 Task: Search one way flight ticket for 2 adults, 4 children and 1 infant on lap in business from Idaho Falls: Idaho Falls Regional Airport (fanning Field) to Rock Springs: Southwest Wyoming Regional Airport (rock Springs Sweetwater County Airport) on 8-5-2023. Price is upto 60000. Outbound departure time preference is 15:15.
Action: Mouse moved to (342, 332)
Screenshot: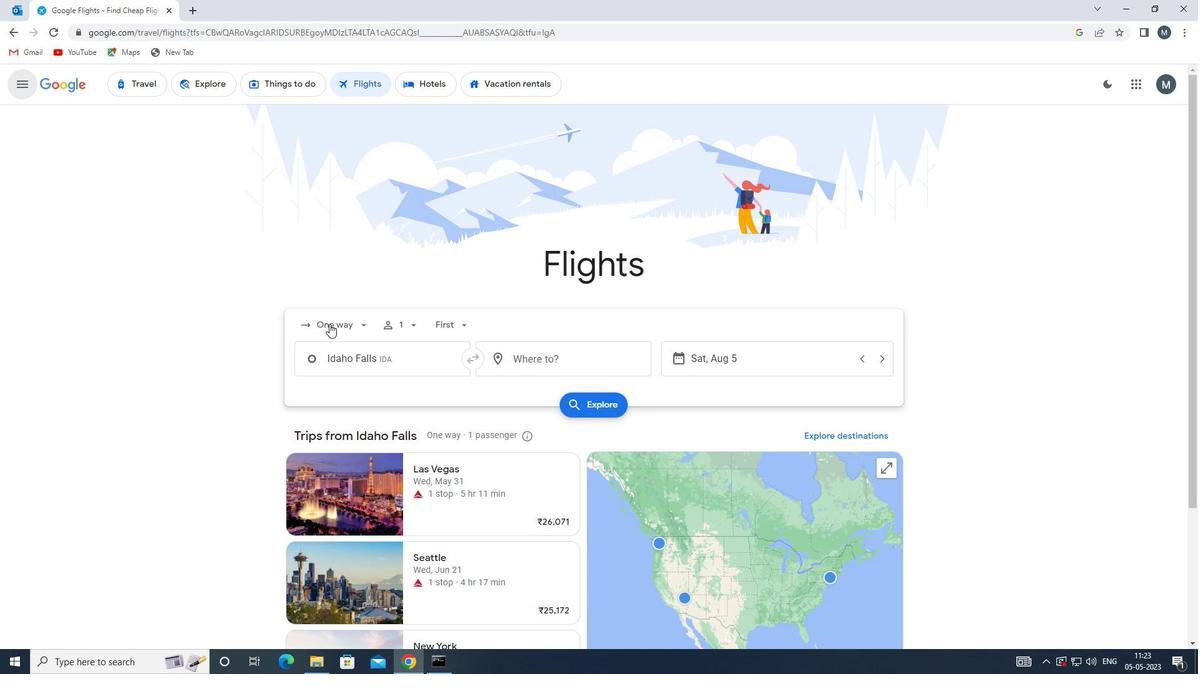 
Action: Mouse pressed left at (342, 332)
Screenshot: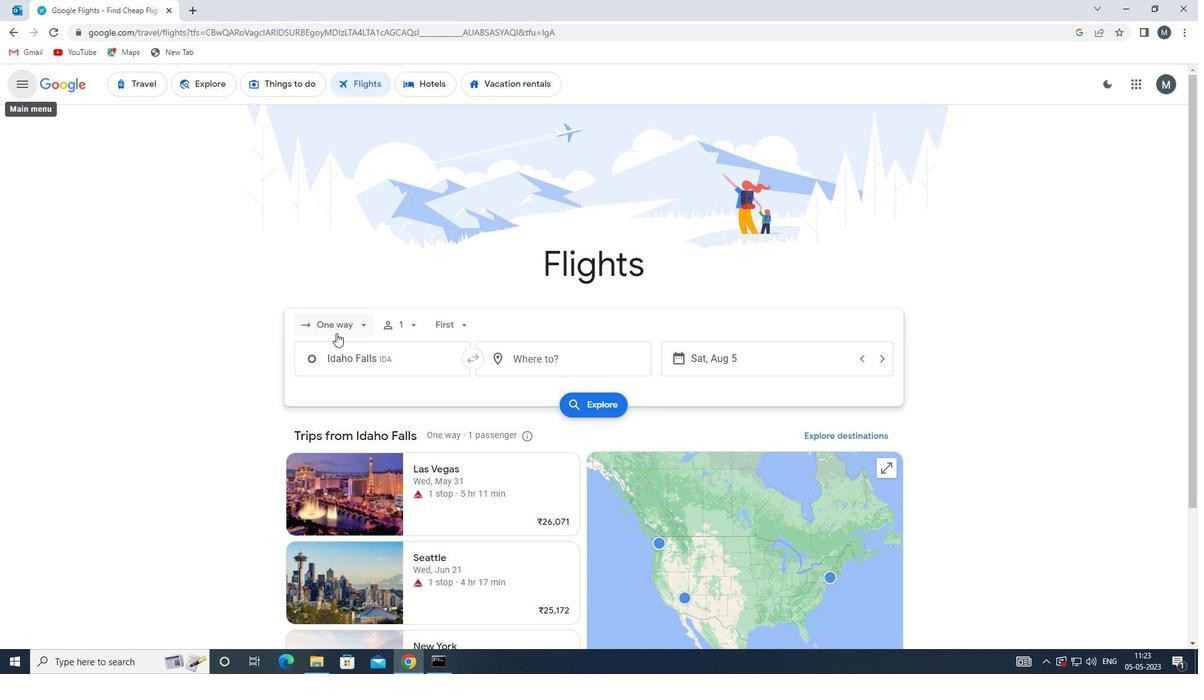 
Action: Mouse moved to (362, 382)
Screenshot: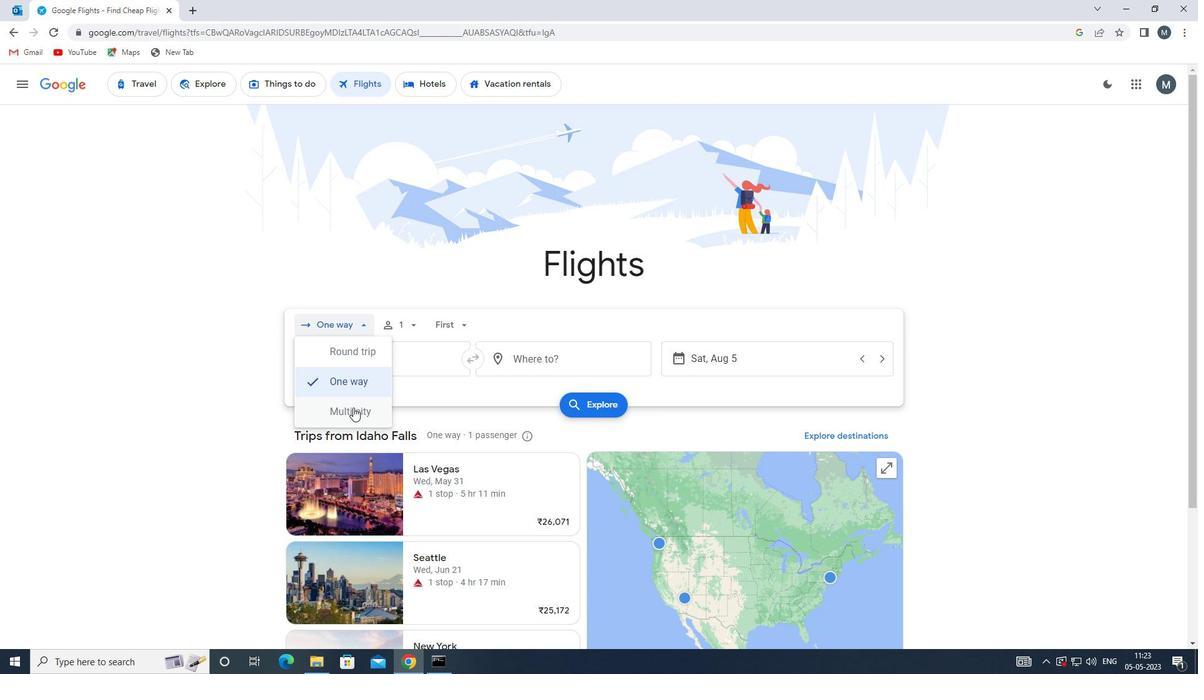 
Action: Mouse pressed left at (362, 382)
Screenshot: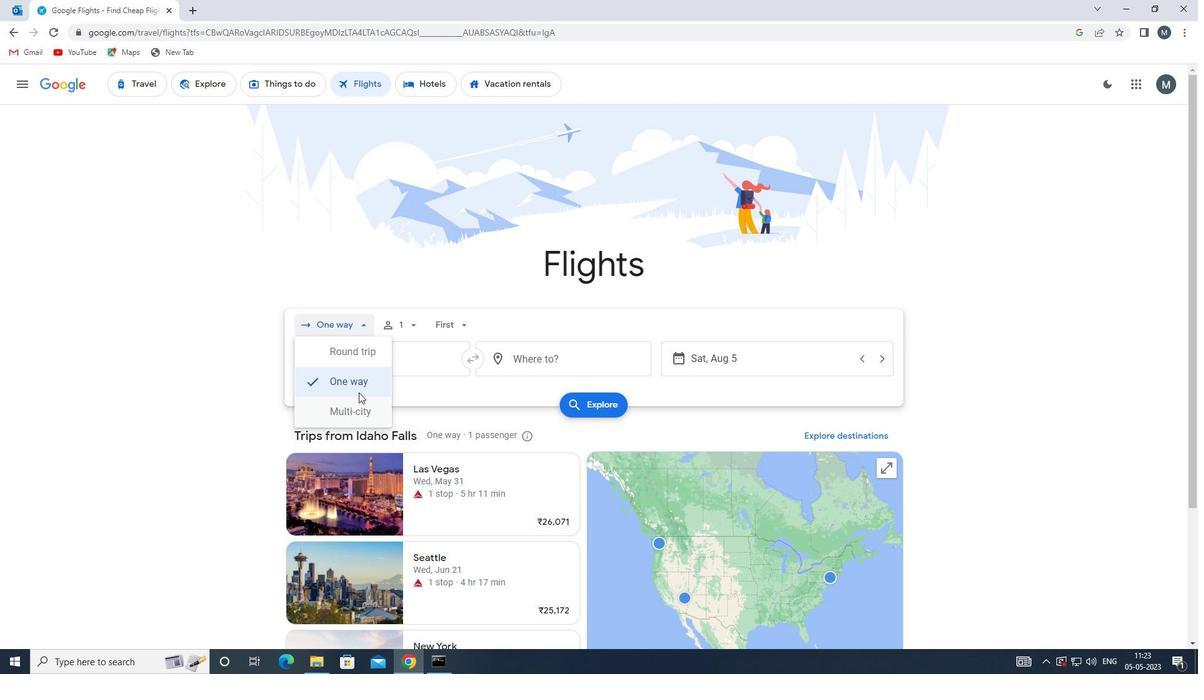 
Action: Mouse moved to (403, 322)
Screenshot: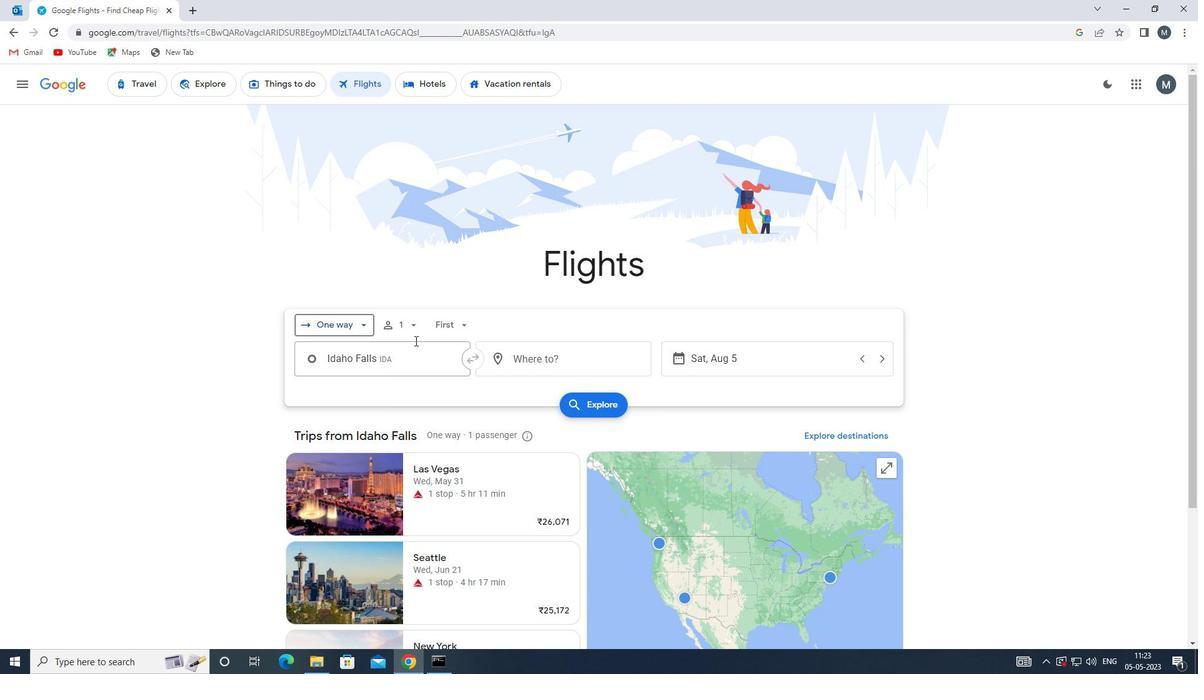
Action: Mouse pressed left at (403, 322)
Screenshot: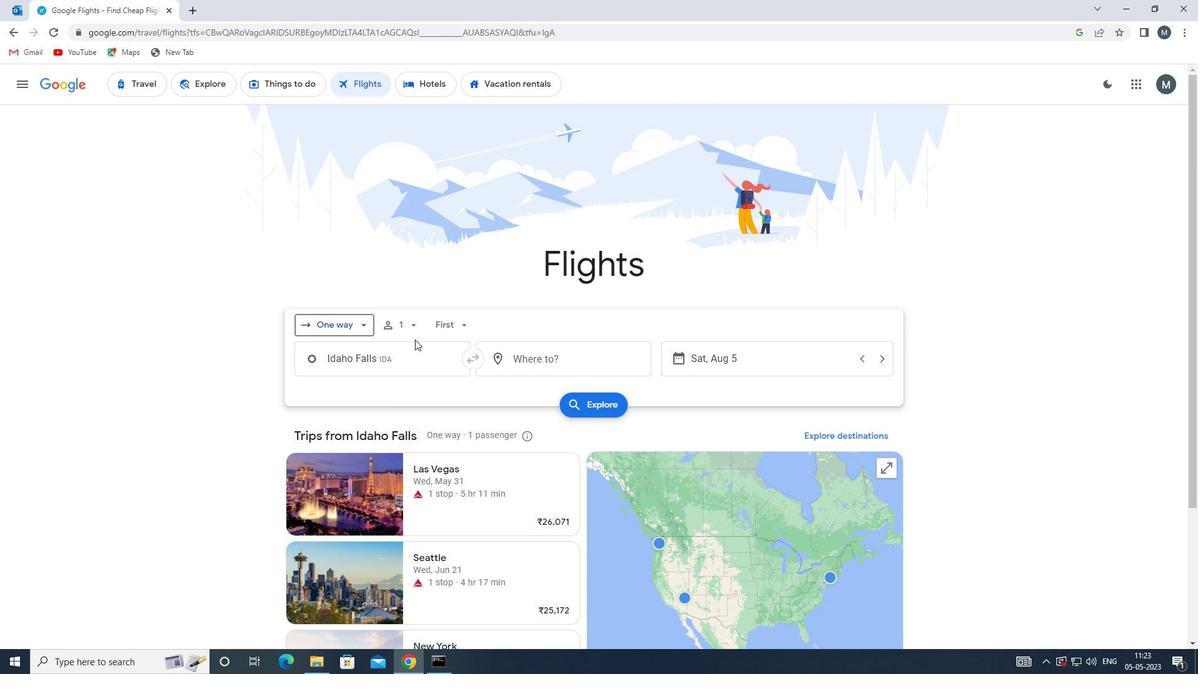 
Action: Mouse moved to (505, 357)
Screenshot: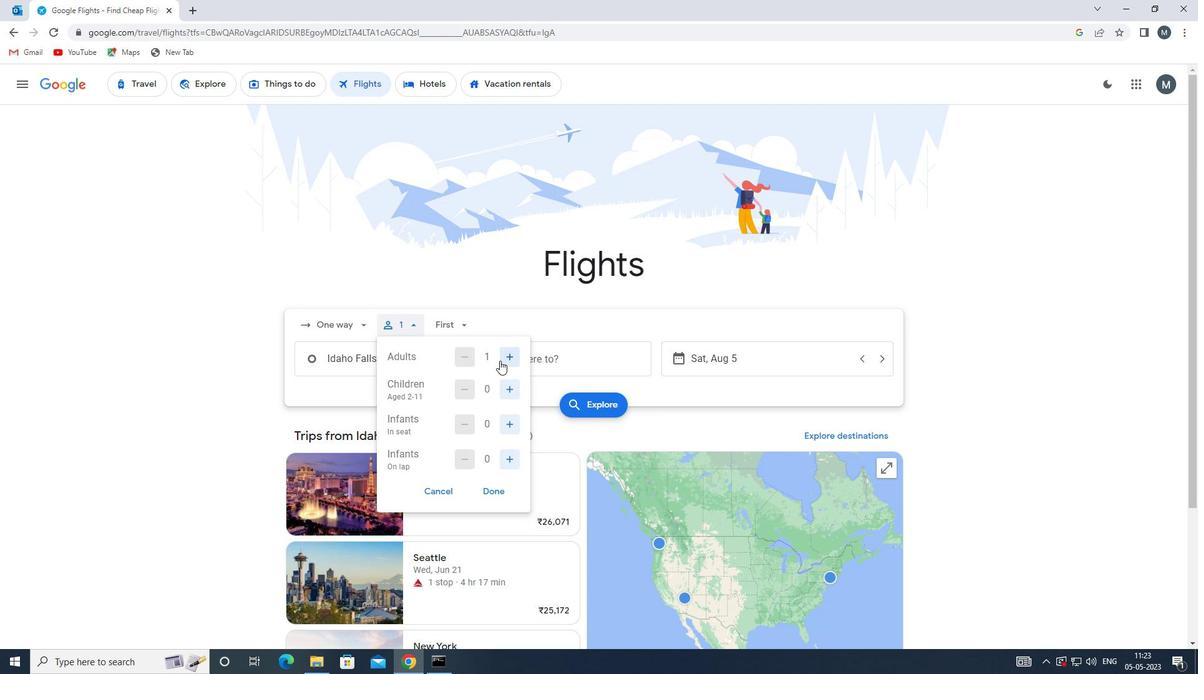 
Action: Mouse pressed left at (505, 357)
Screenshot: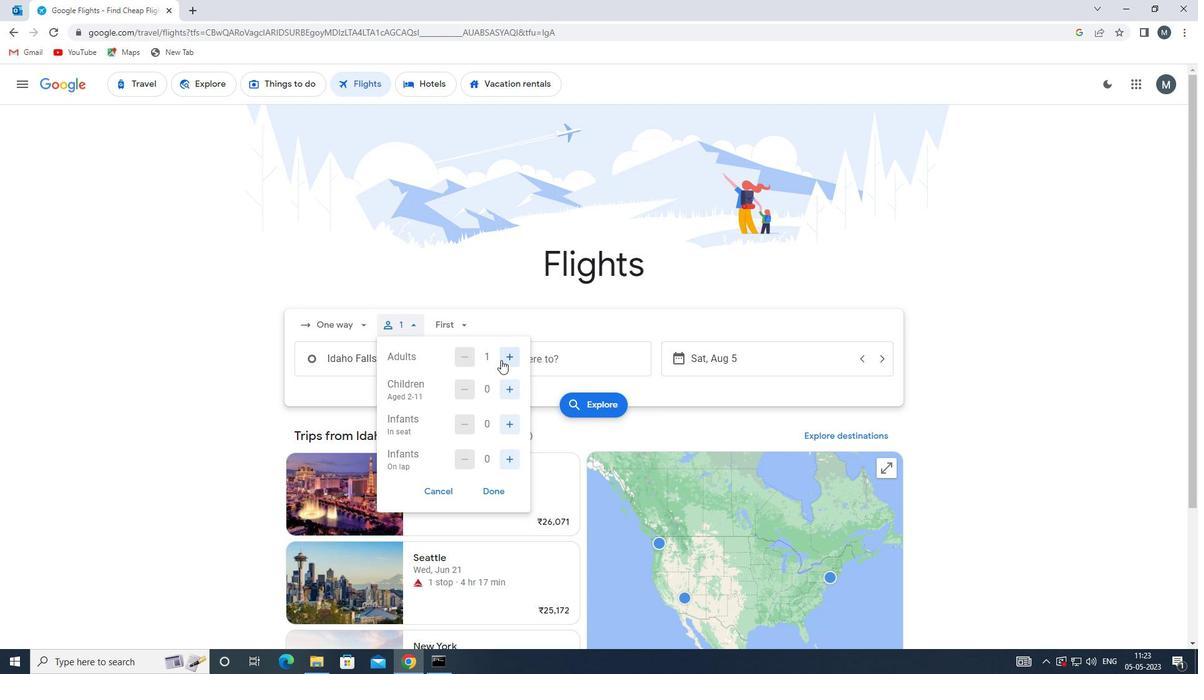 
Action: Mouse moved to (517, 390)
Screenshot: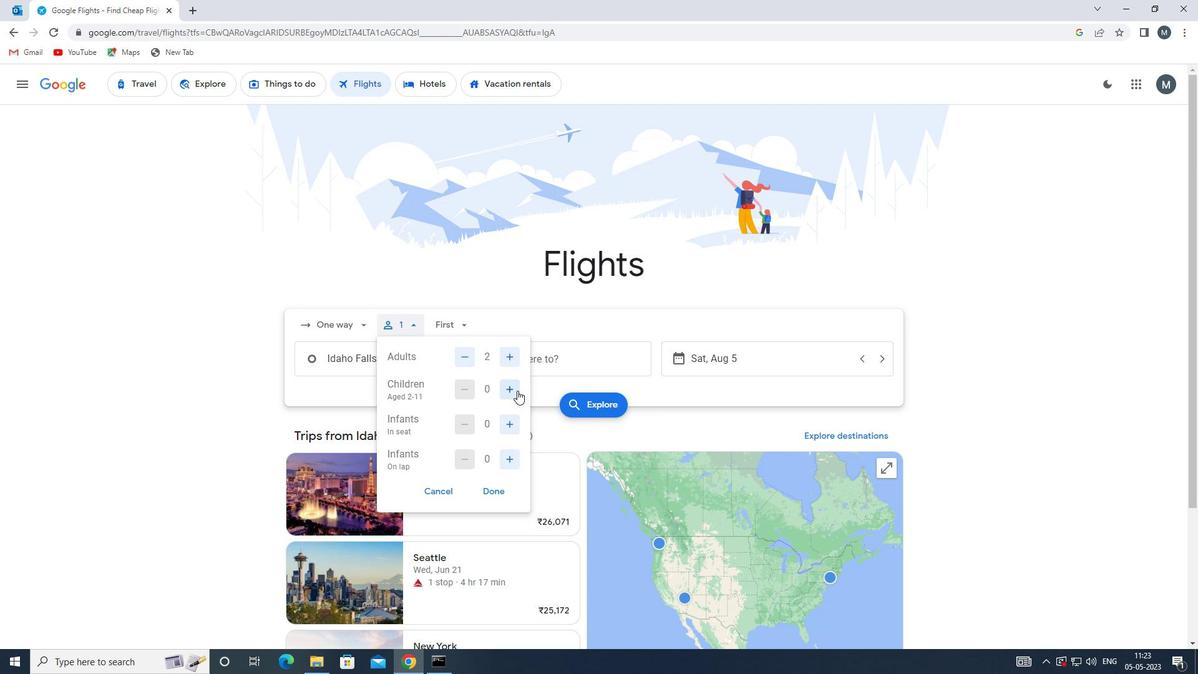 
Action: Mouse pressed left at (517, 390)
Screenshot: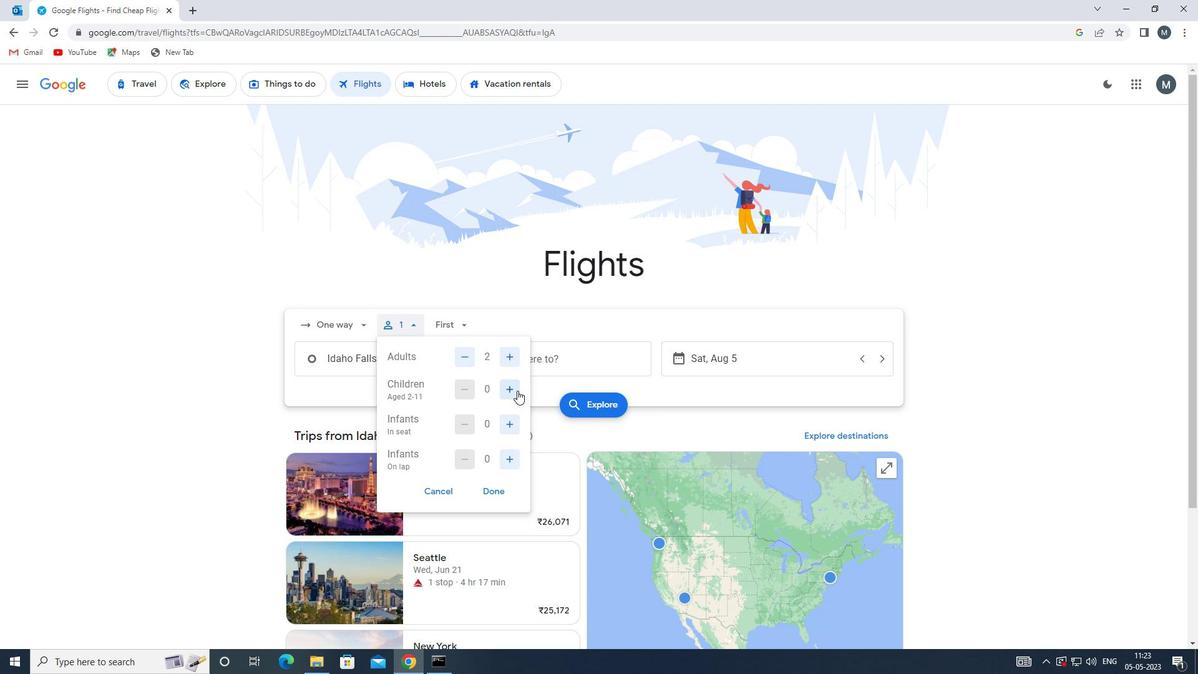 
Action: Mouse pressed left at (517, 390)
Screenshot: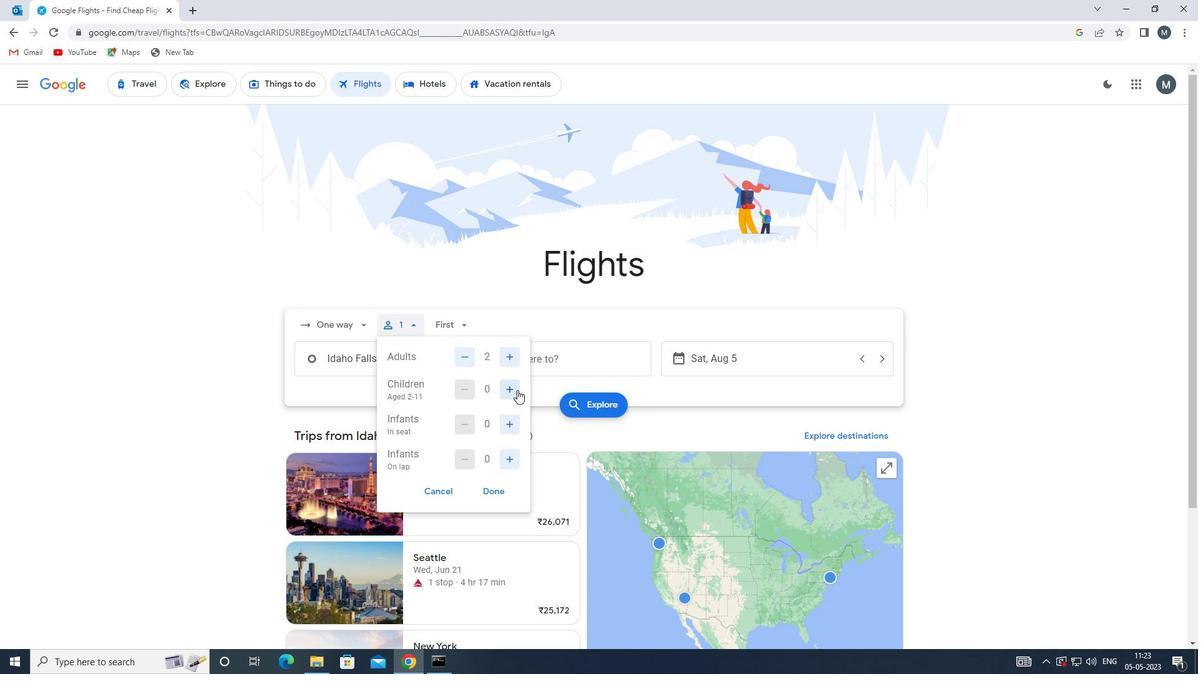 
Action: Mouse pressed left at (517, 390)
Screenshot: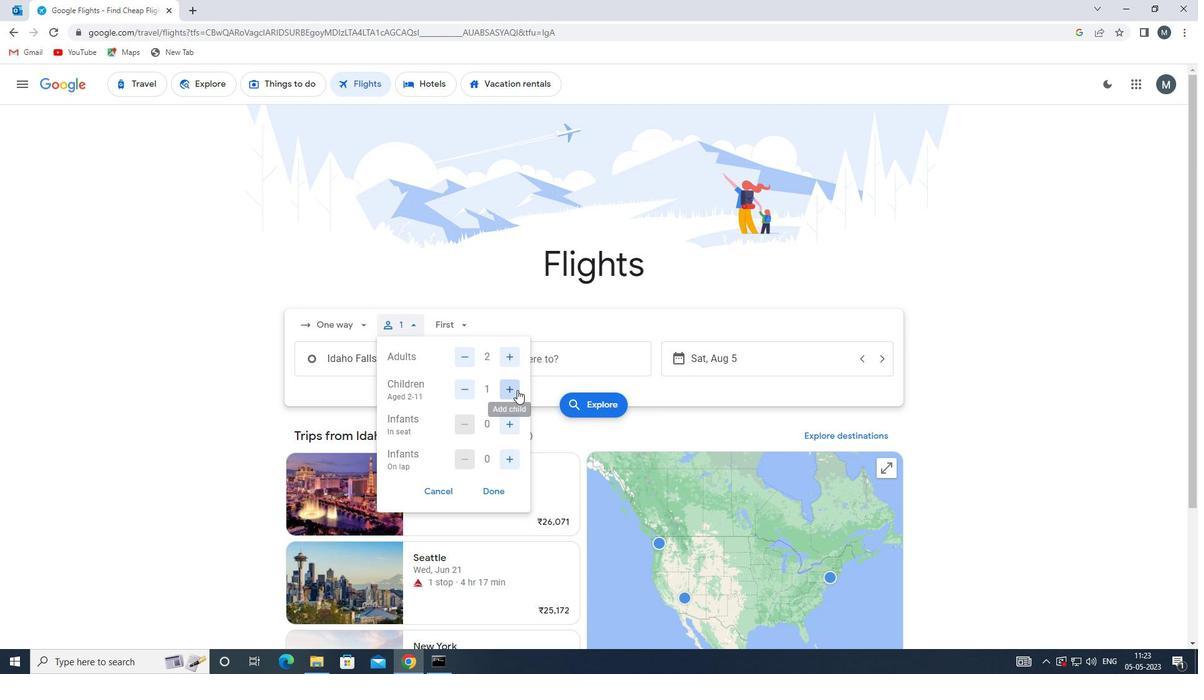 
Action: Mouse pressed left at (517, 390)
Screenshot: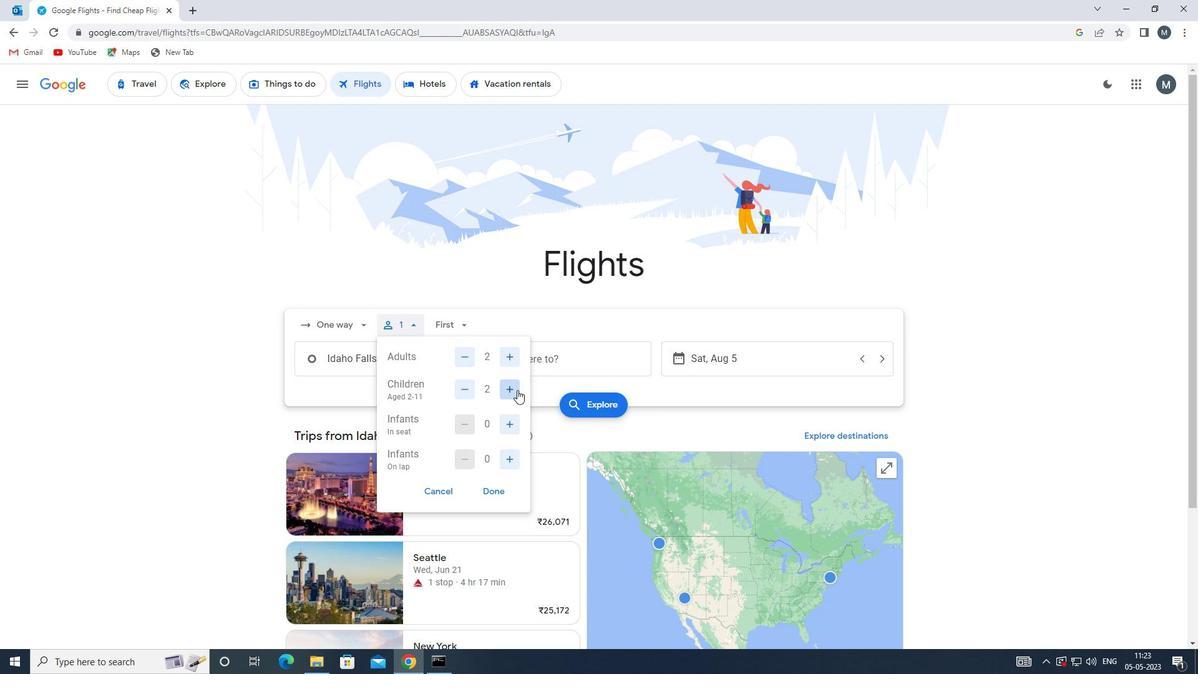 
Action: Mouse moved to (505, 460)
Screenshot: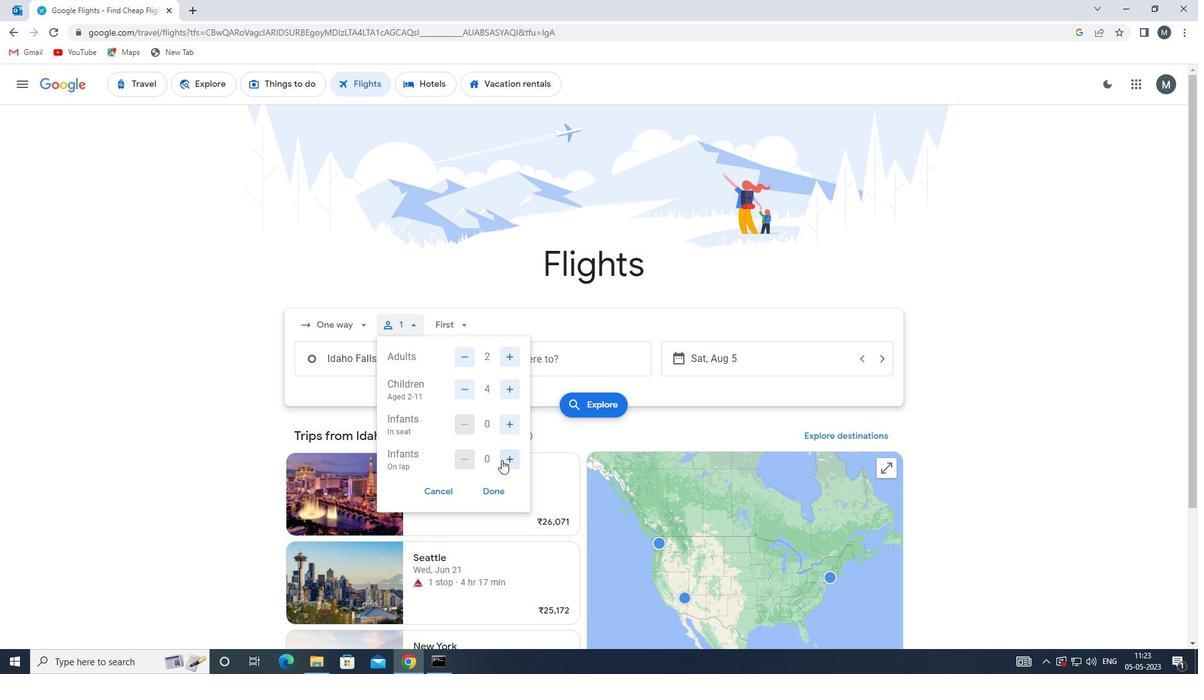 
Action: Mouse pressed left at (505, 460)
Screenshot: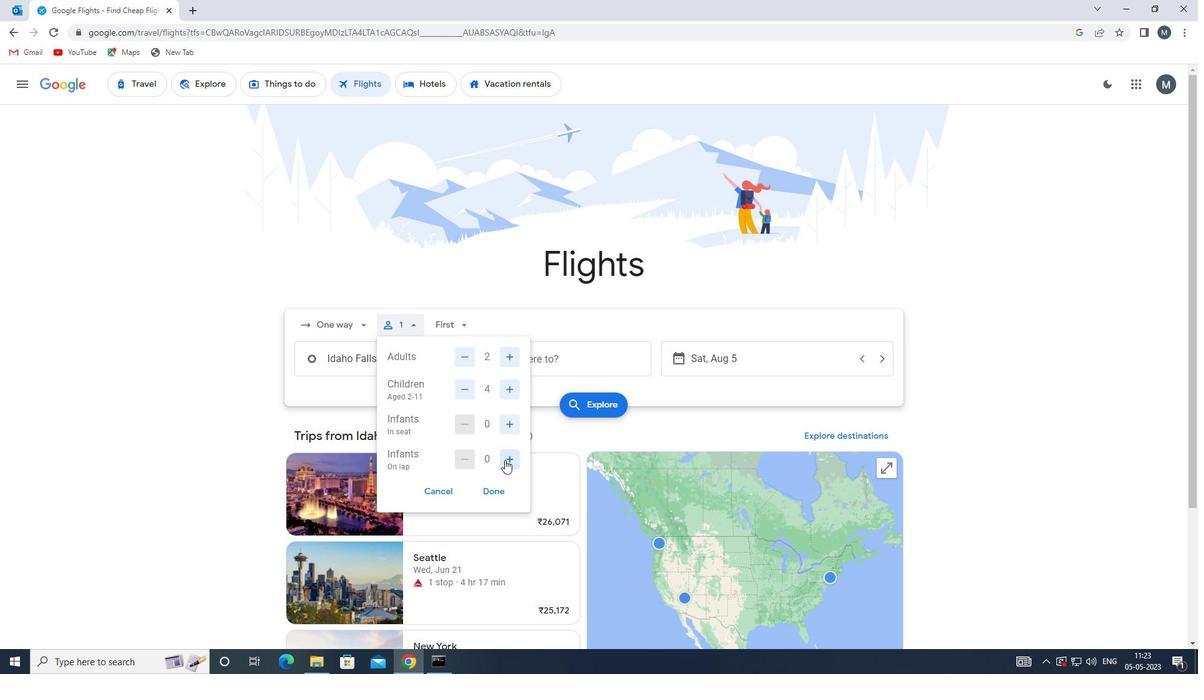 
Action: Mouse moved to (500, 491)
Screenshot: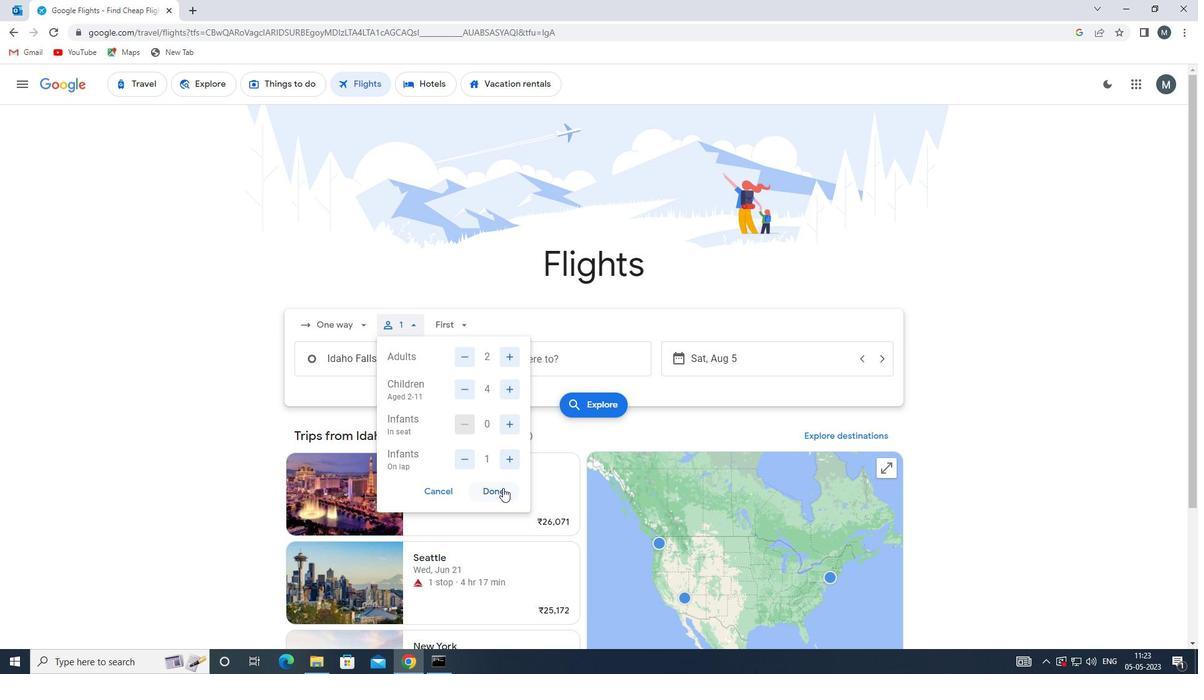 
Action: Mouse pressed left at (500, 491)
Screenshot: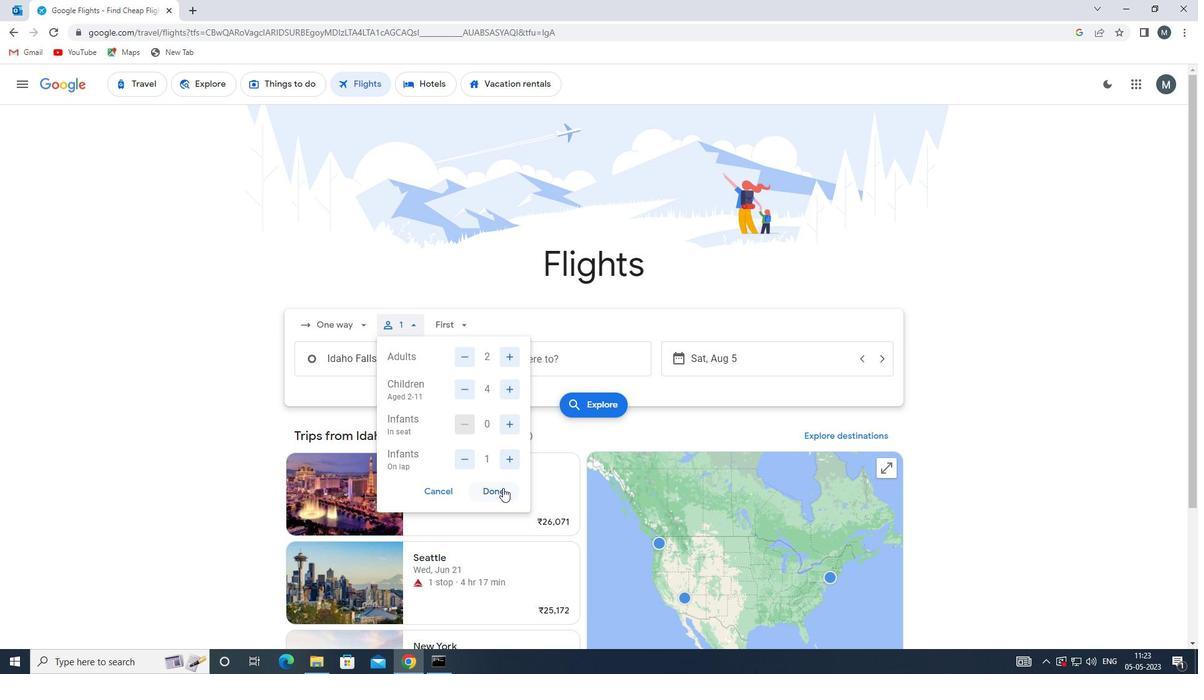 
Action: Mouse moved to (466, 323)
Screenshot: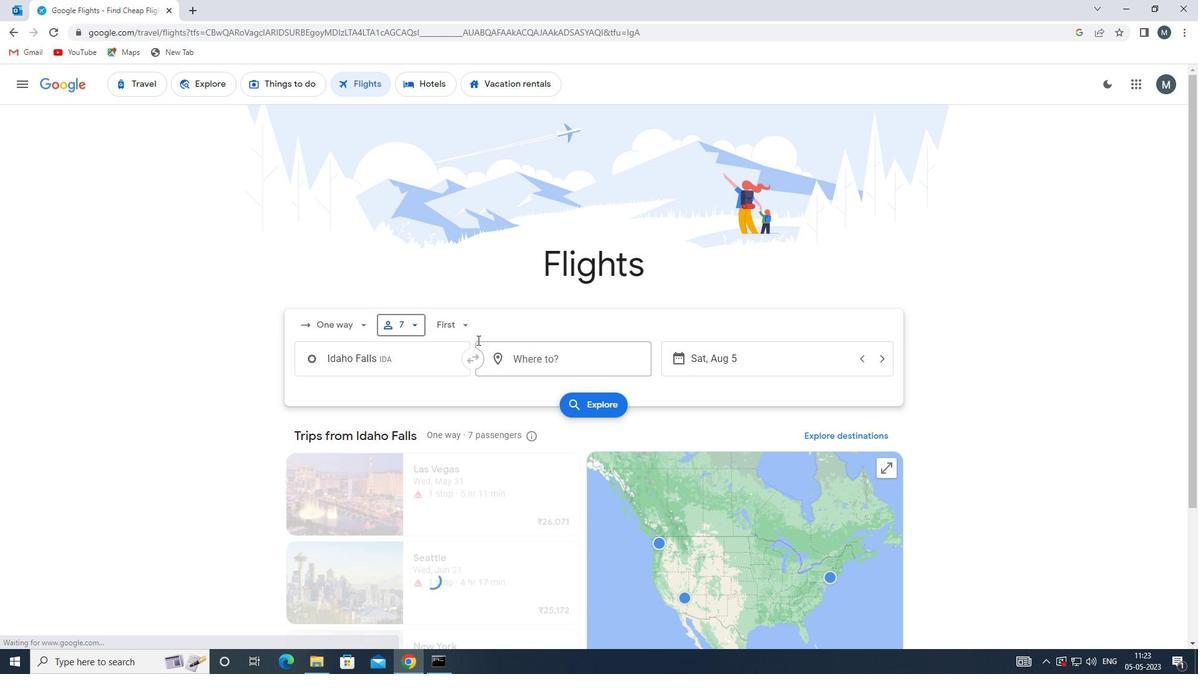 
Action: Mouse pressed left at (466, 323)
Screenshot: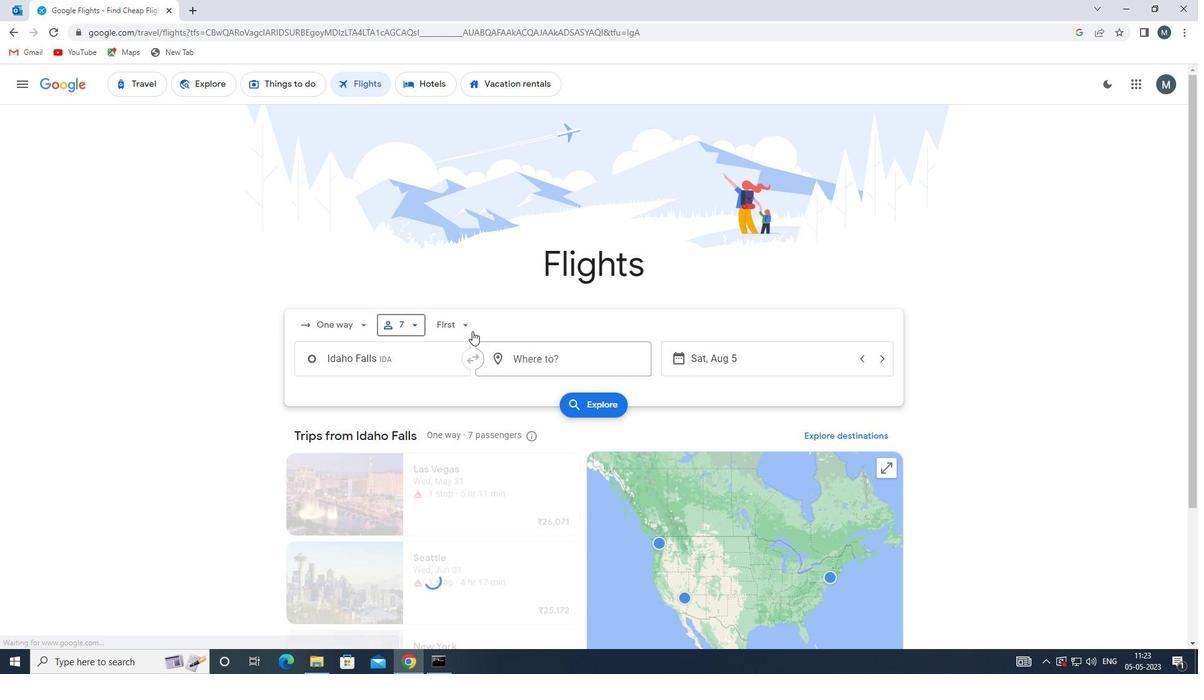 
Action: Mouse moved to (478, 413)
Screenshot: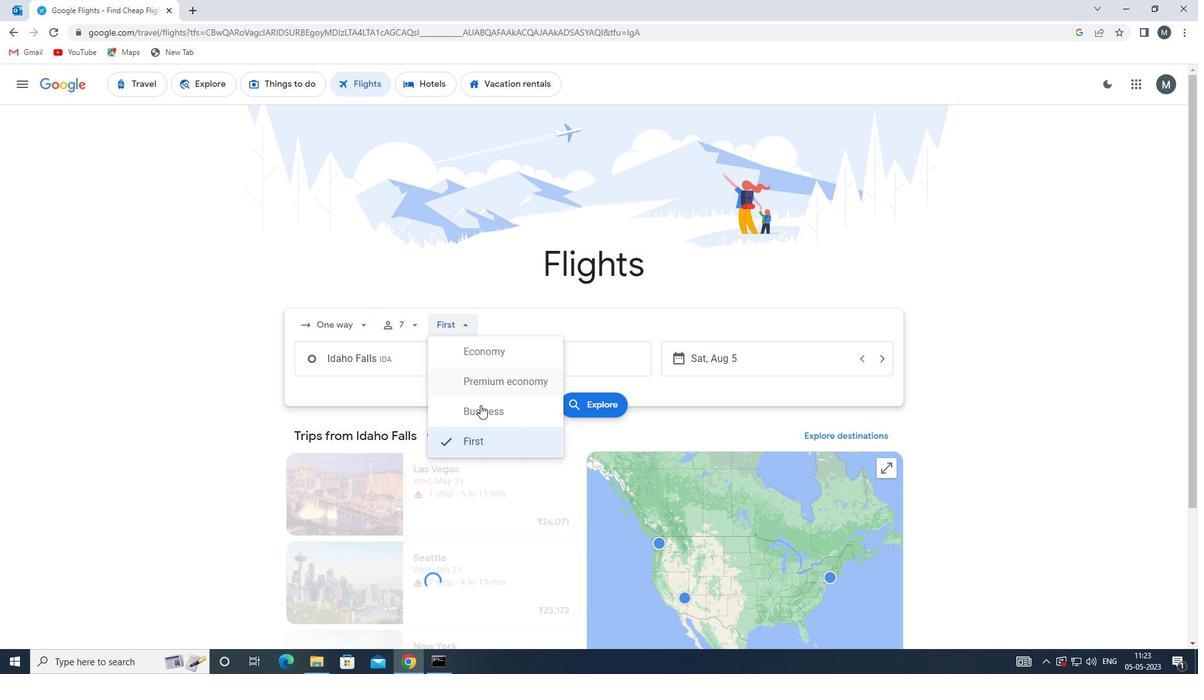 
Action: Mouse pressed left at (478, 413)
Screenshot: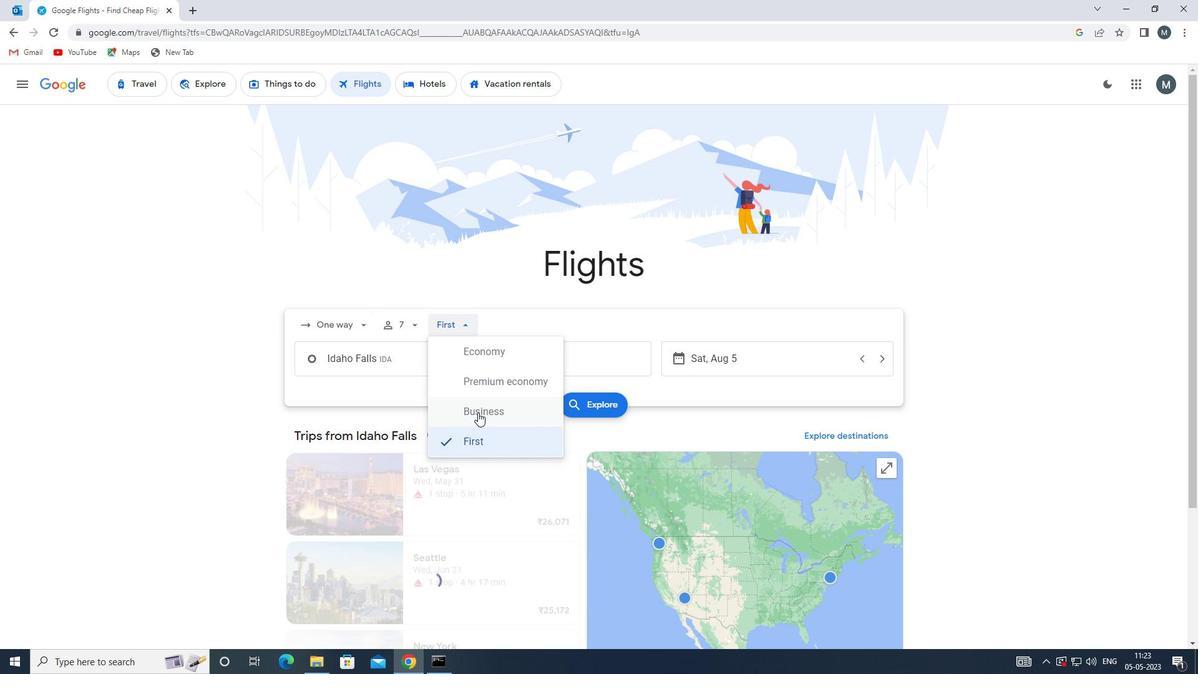 
Action: Mouse moved to (387, 365)
Screenshot: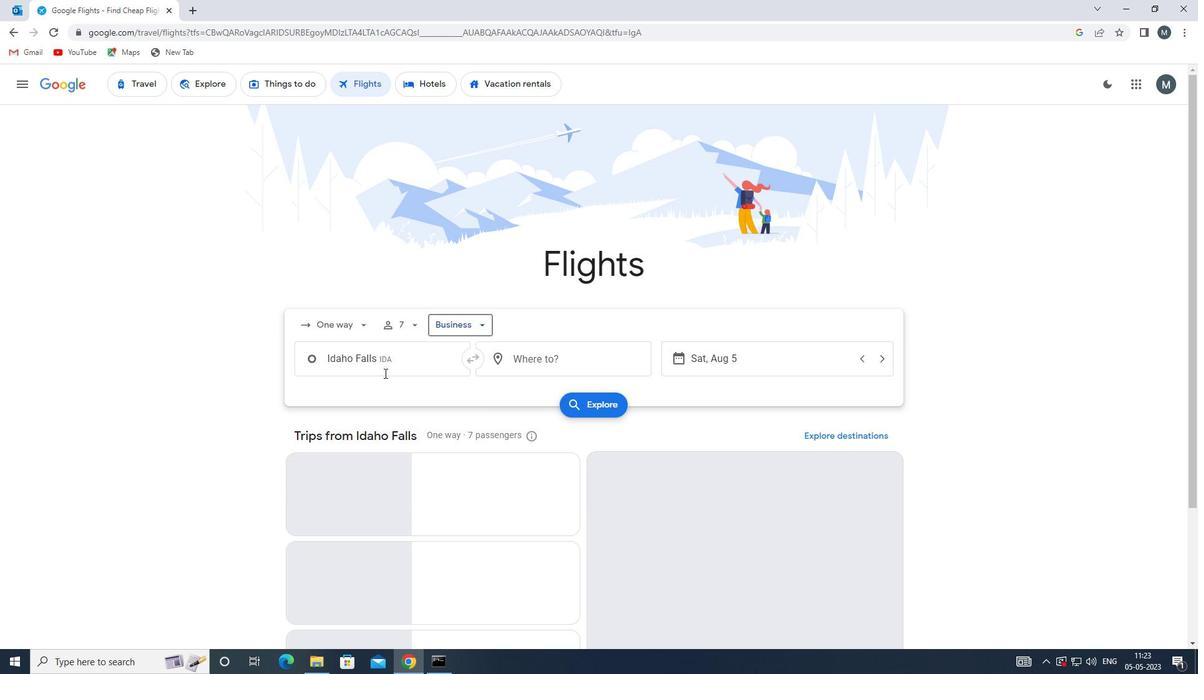 
Action: Mouse pressed left at (387, 365)
Screenshot: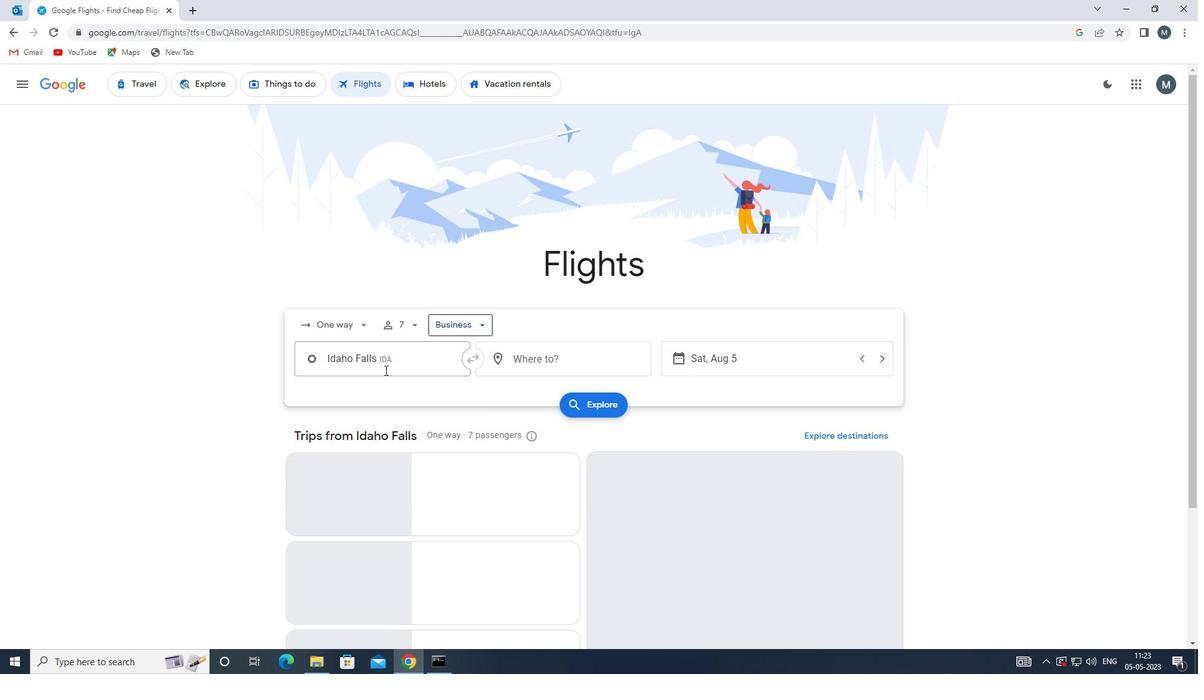 
Action: Mouse moved to (415, 433)
Screenshot: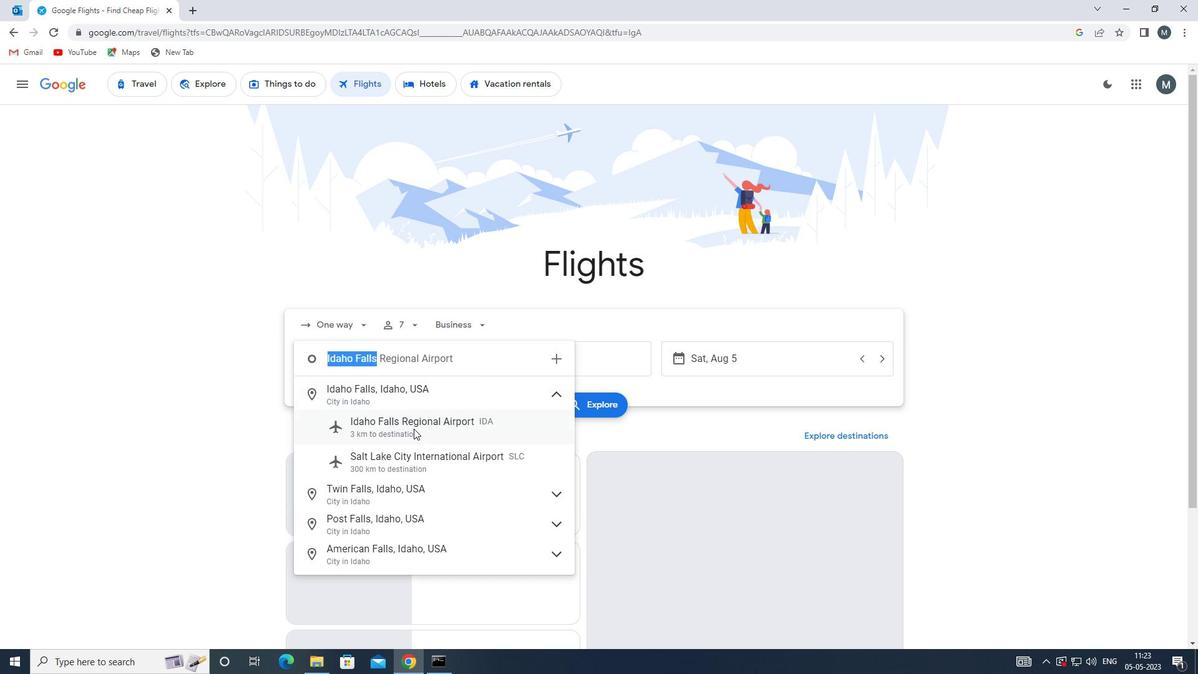 
Action: Mouse pressed left at (415, 433)
Screenshot: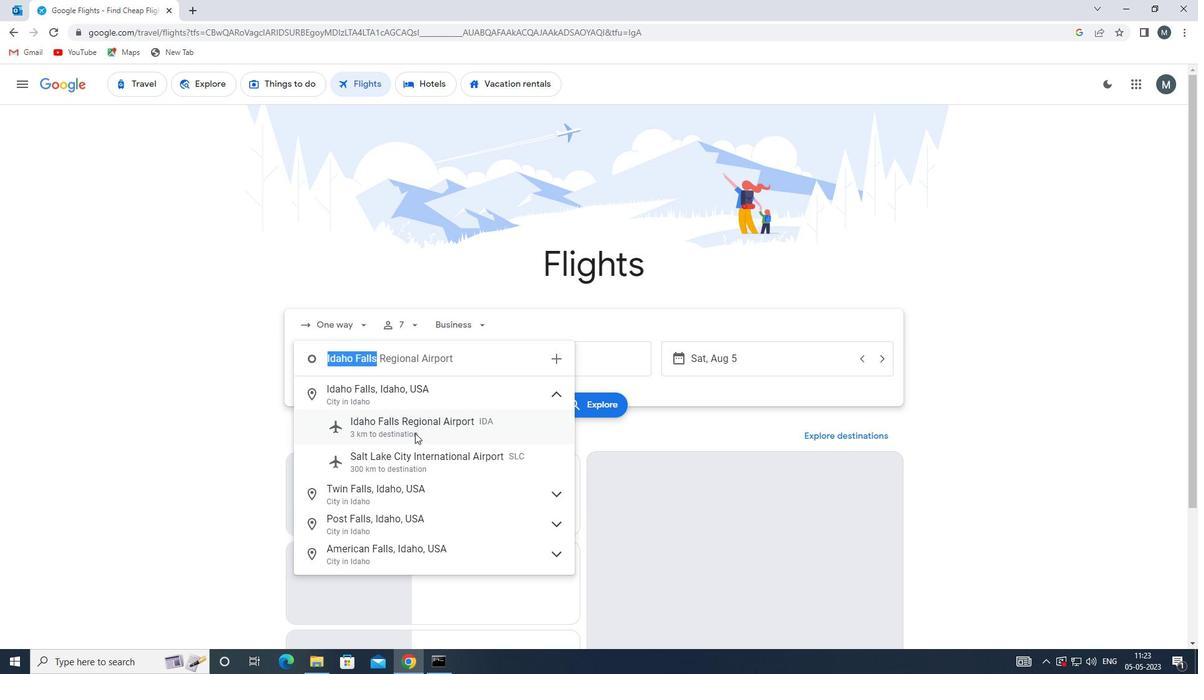 
Action: Mouse moved to (558, 357)
Screenshot: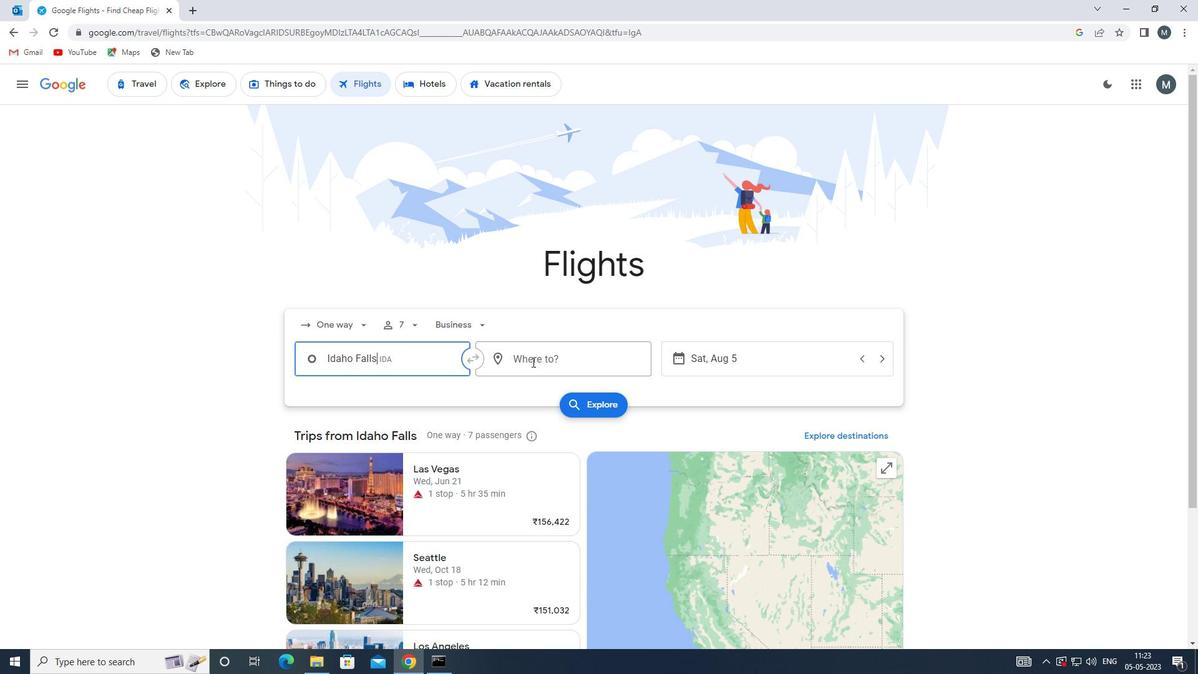 
Action: Mouse pressed left at (558, 357)
Screenshot: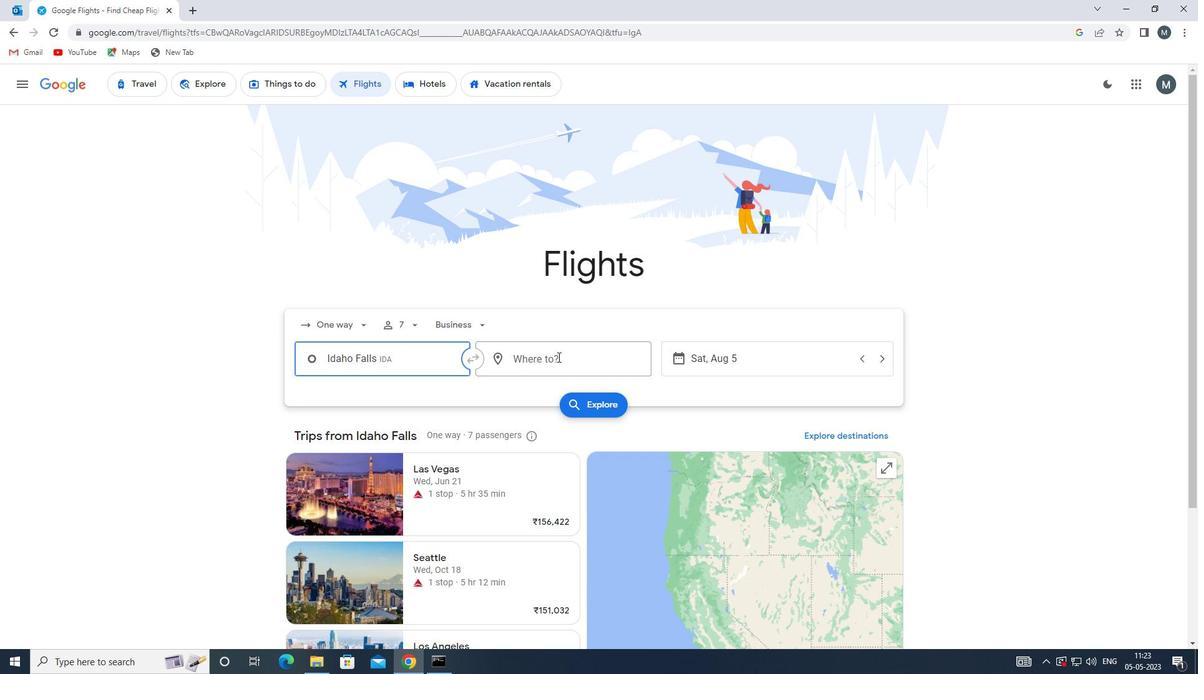
Action: Mouse moved to (542, 388)
Screenshot: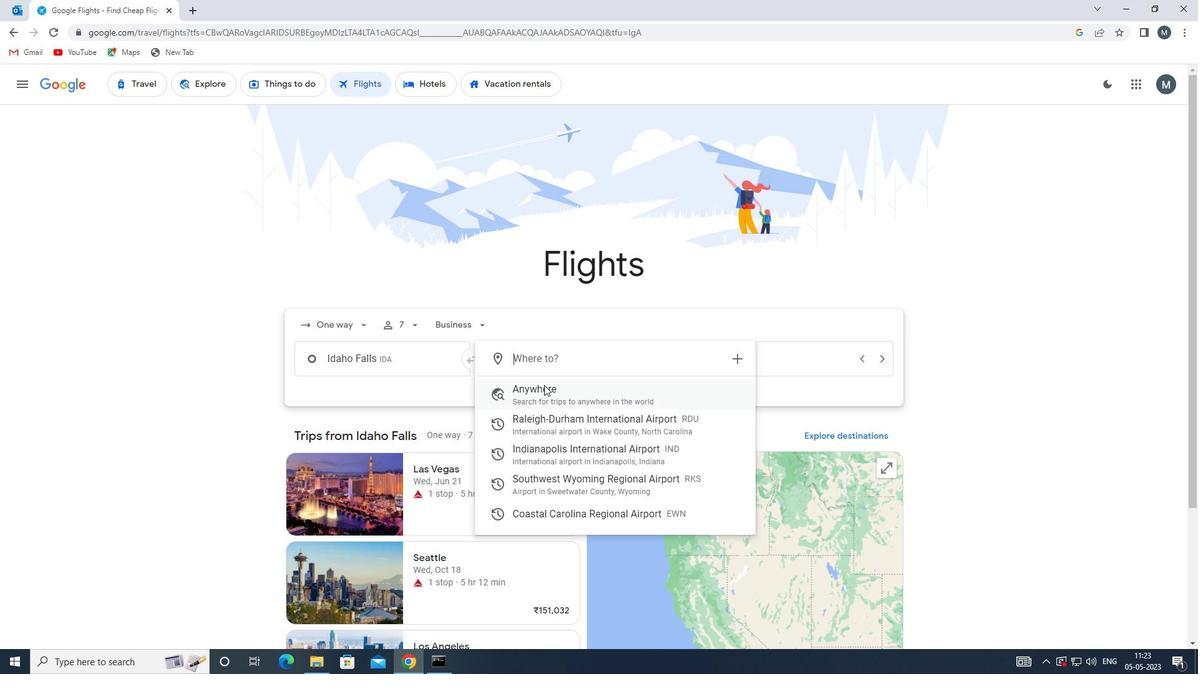 
Action: Key pressed rks
Screenshot: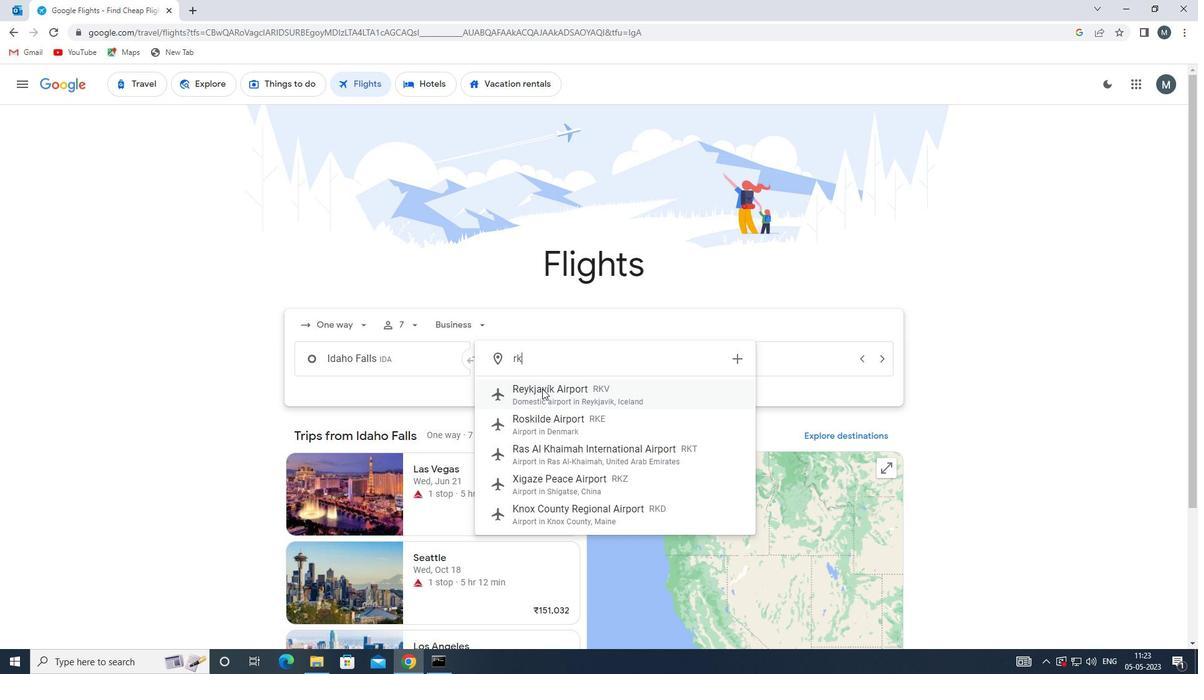 
Action: Mouse moved to (566, 395)
Screenshot: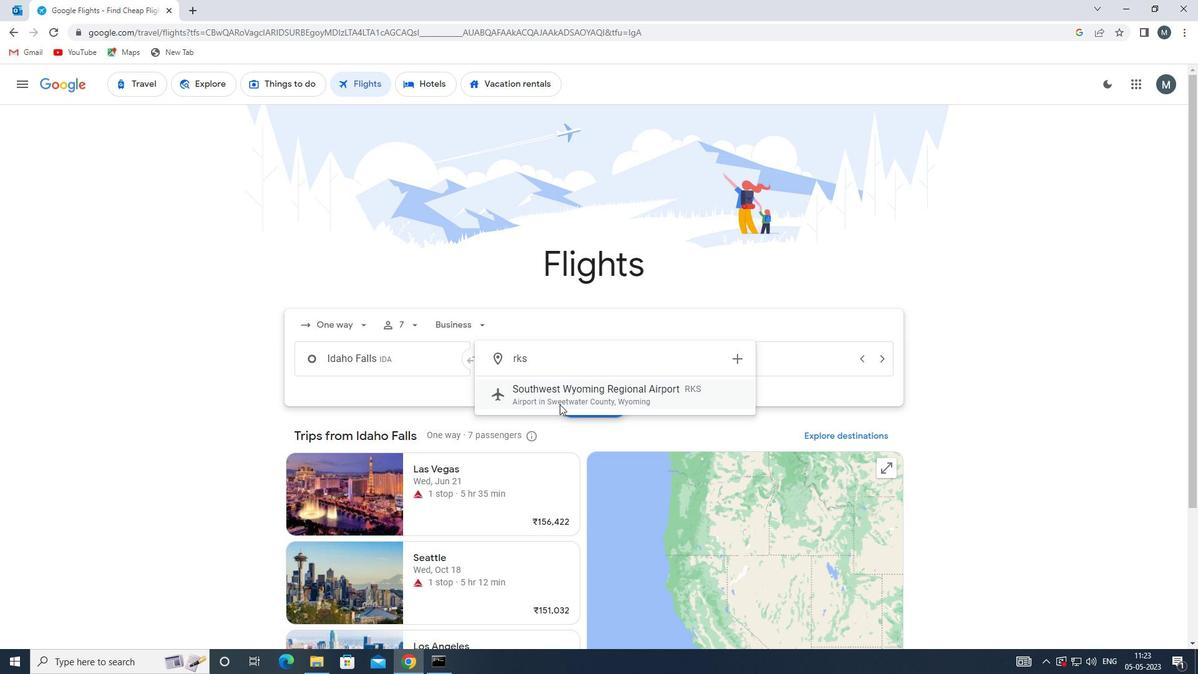
Action: Mouse pressed left at (566, 395)
Screenshot: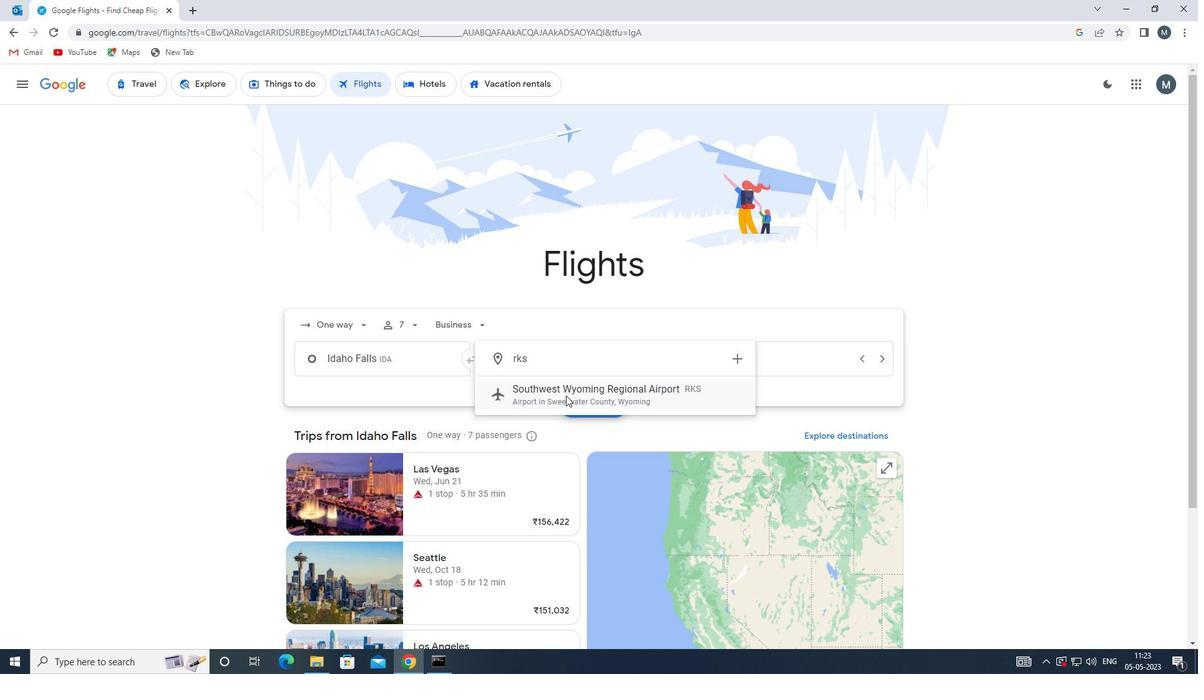 
Action: Mouse moved to (697, 359)
Screenshot: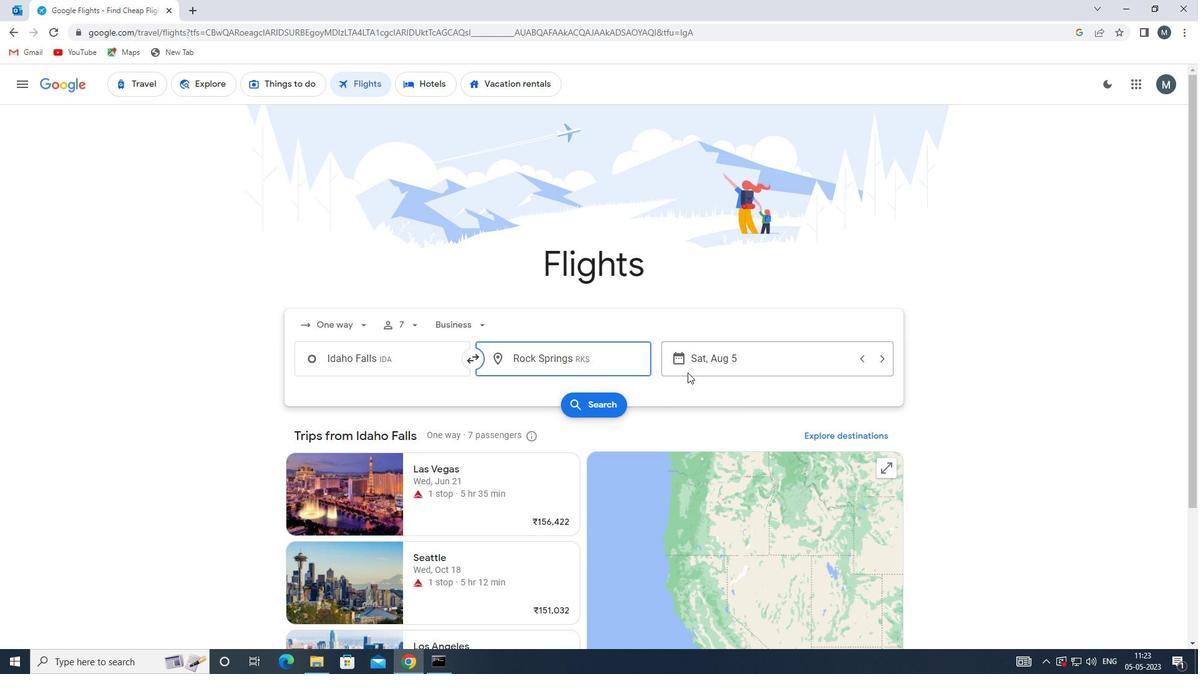 
Action: Mouse pressed left at (697, 359)
Screenshot: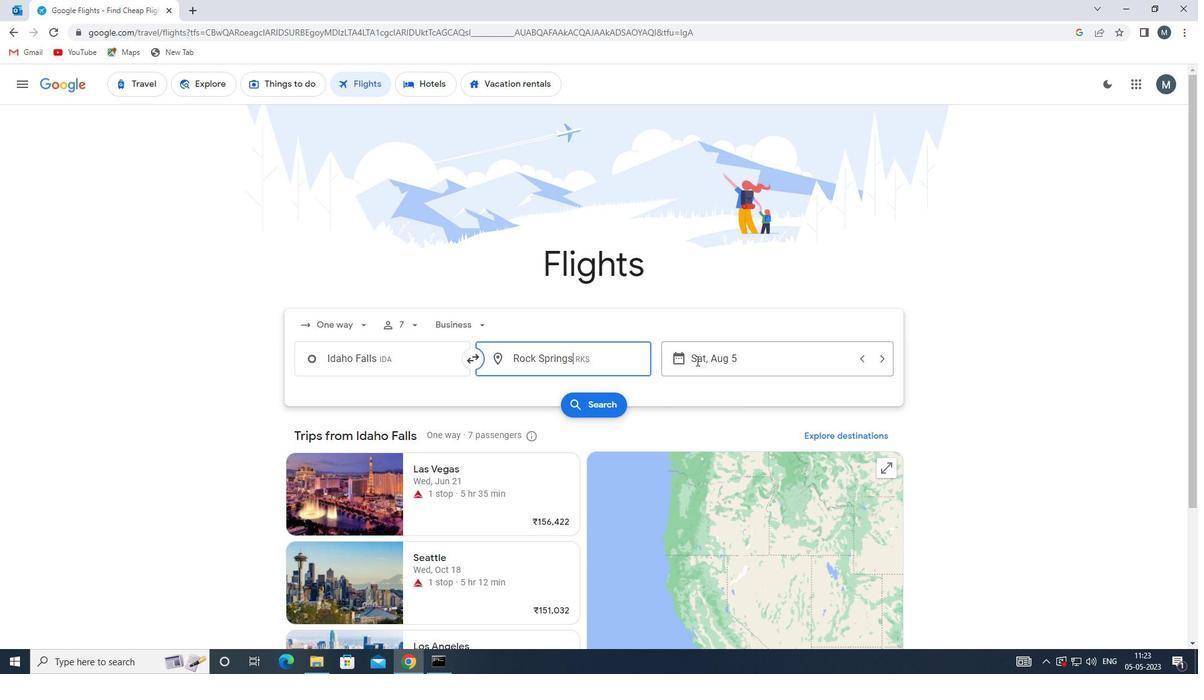 
Action: Mouse moved to (628, 427)
Screenshot: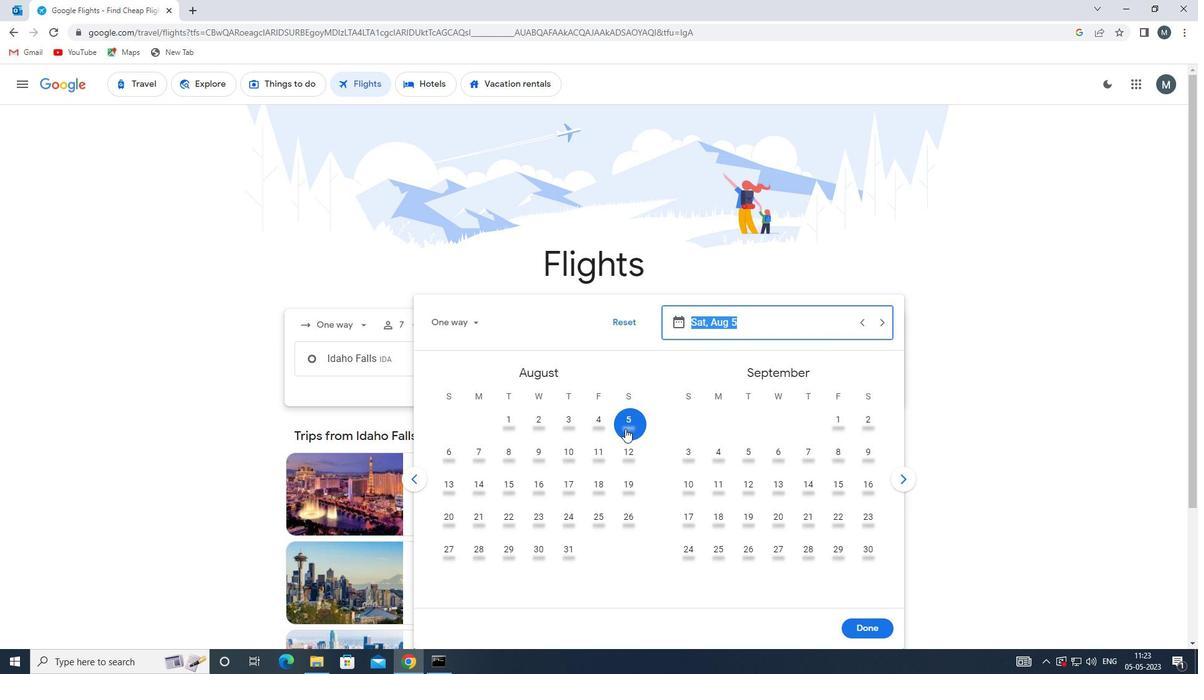 
Action: Mouse pressed left at (628, 427)
Screenshot: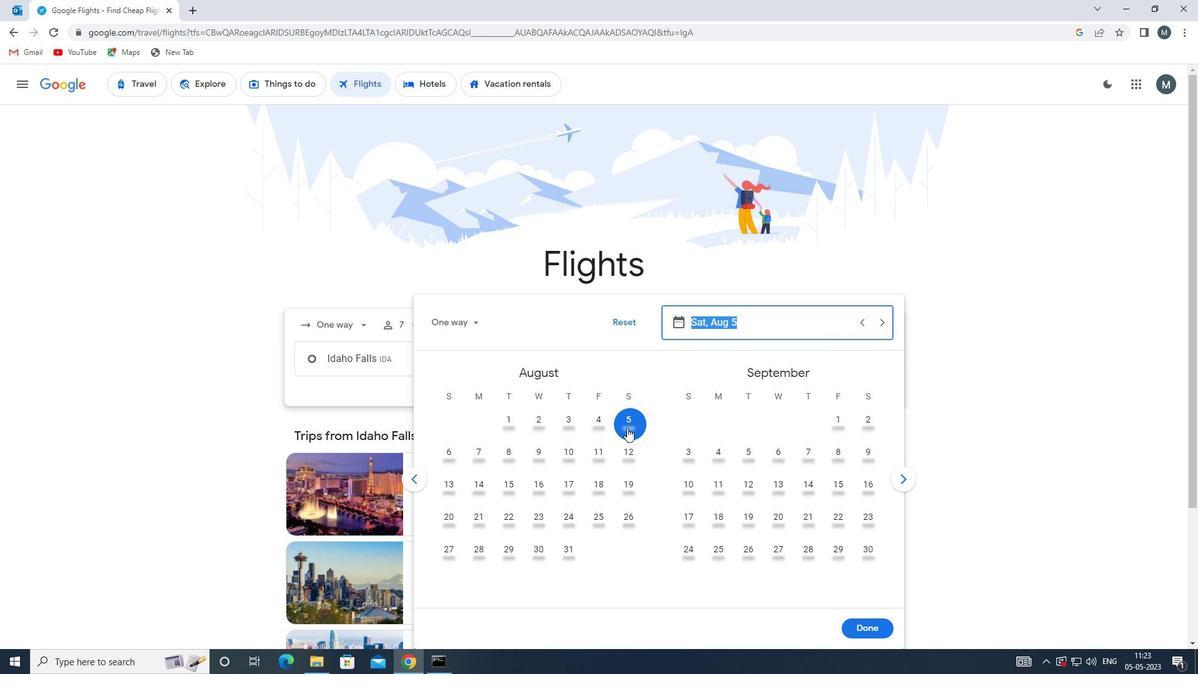 
Action: Mouse moved to (862, 631)
Screenshot: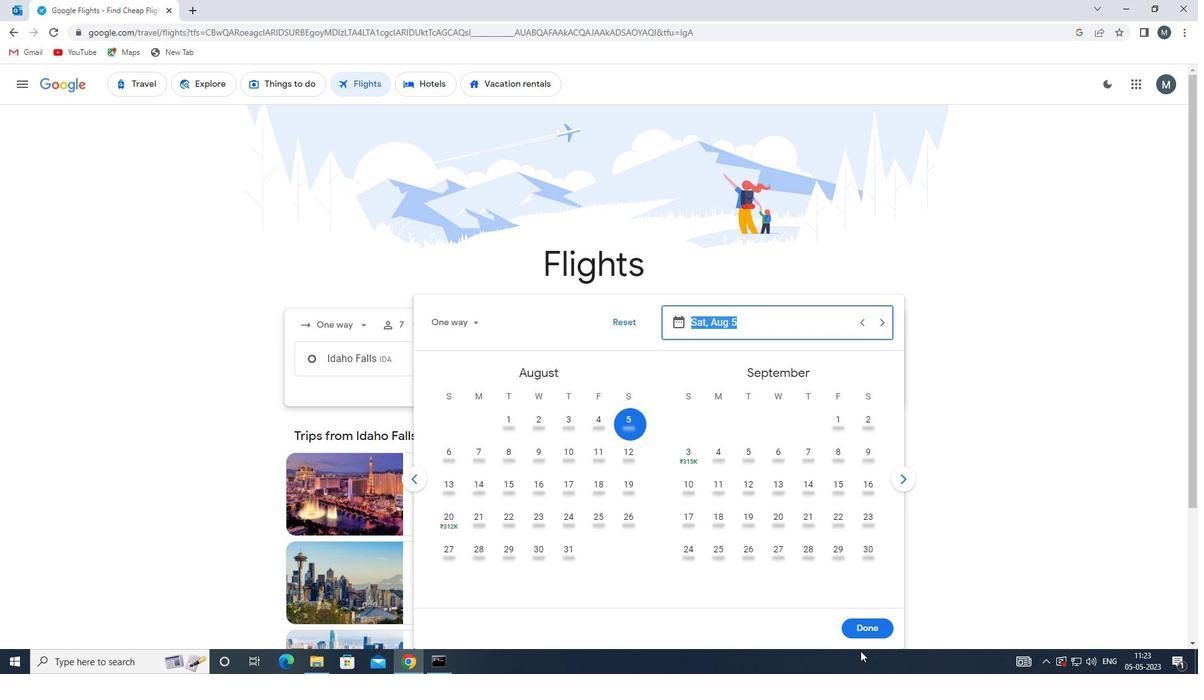 
Action: Mouse pressed left at (862, 631)
Screenshot: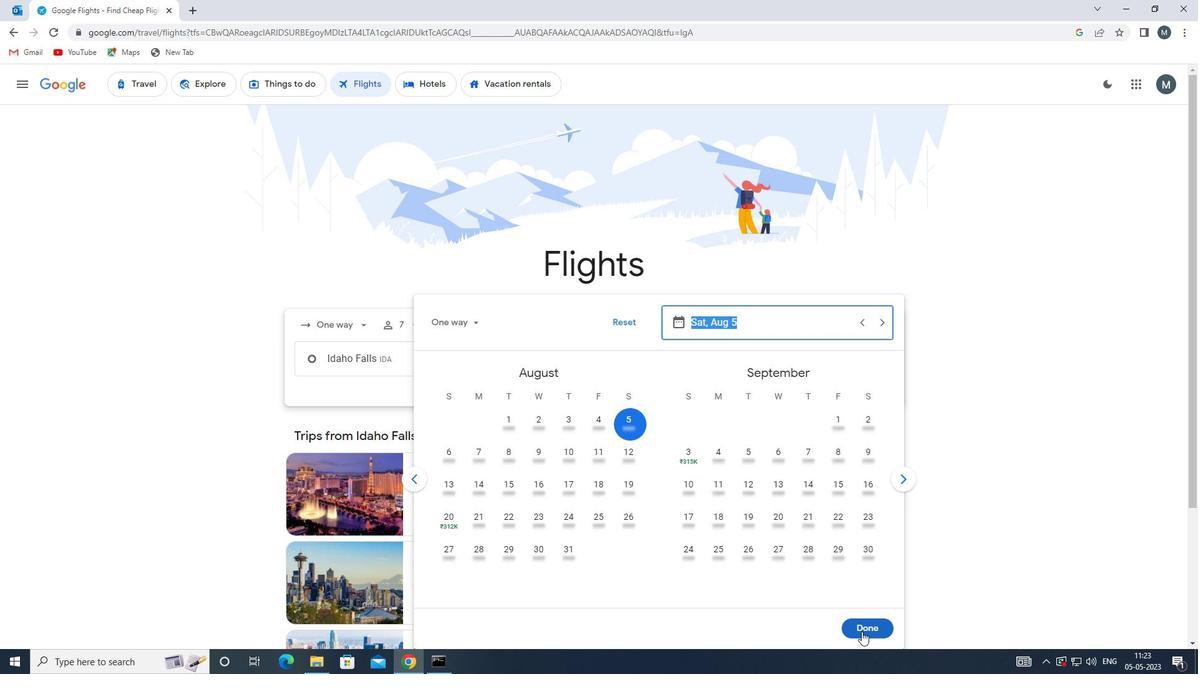 
Action: Mouse moved to (593, 405)
Screenshot: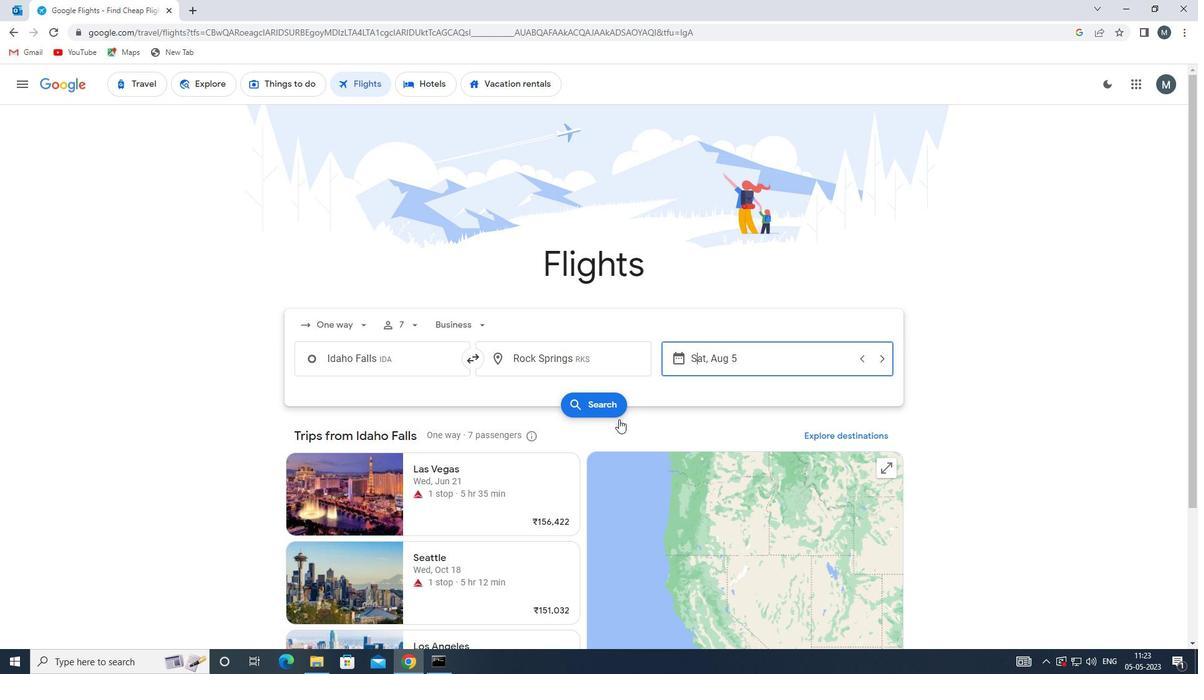 
Action: Mouse pressed left at (593, 405)
Screenshot: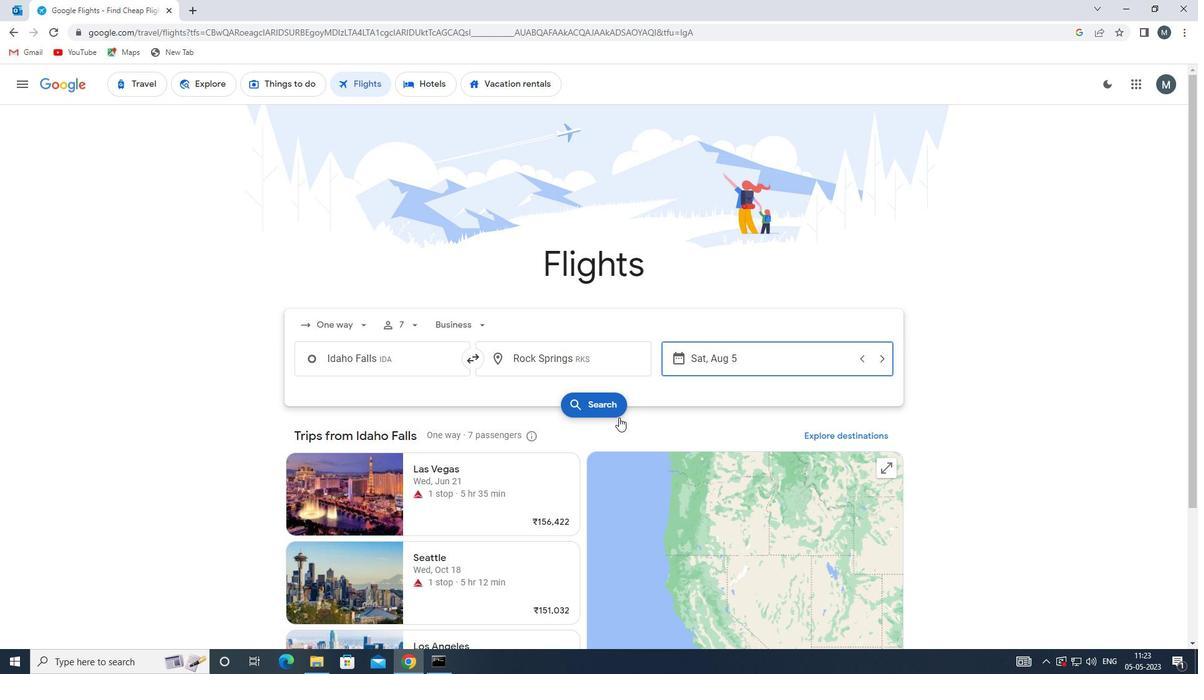 
Action: Mouse moved to (319, 196)
Screenshot: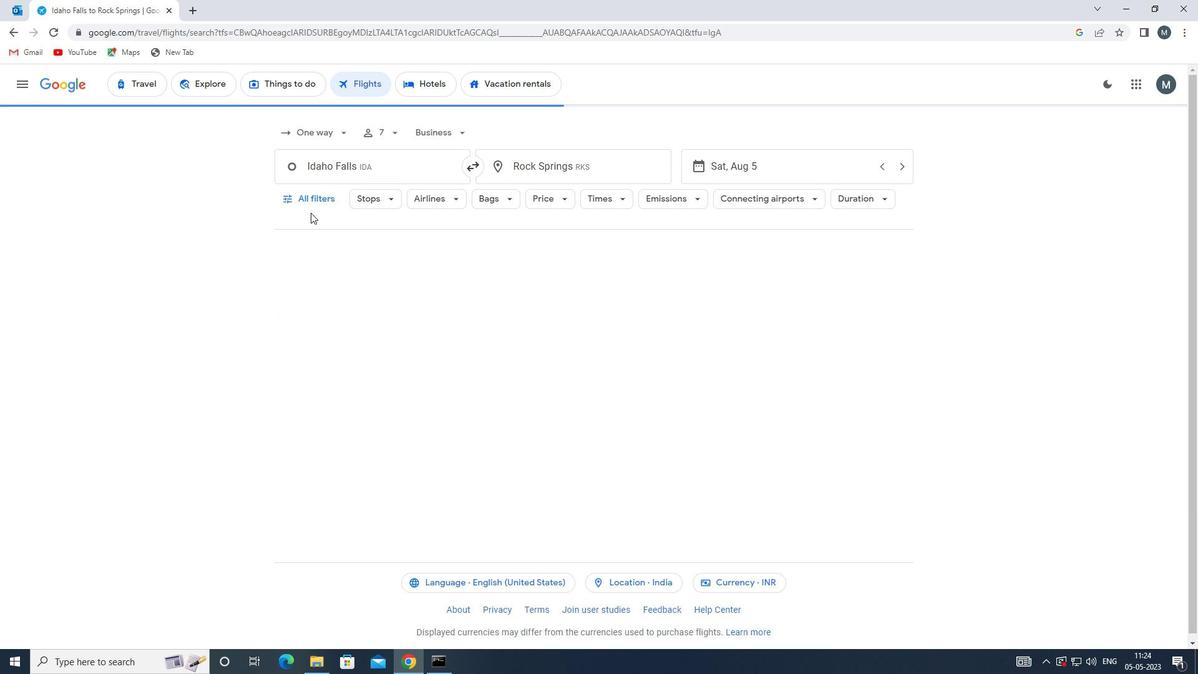
Action: Mouse pressed left at (319, 196)
Screenshot: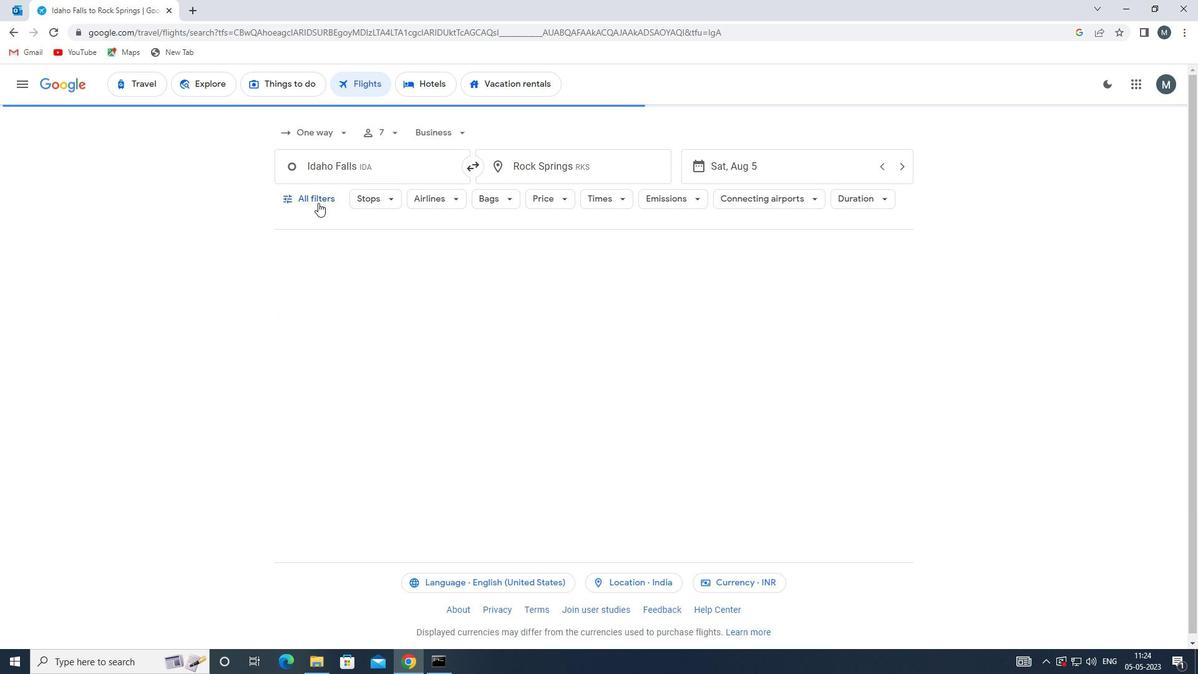 
Action: Mouse moved to (337, 347)
Screenshot: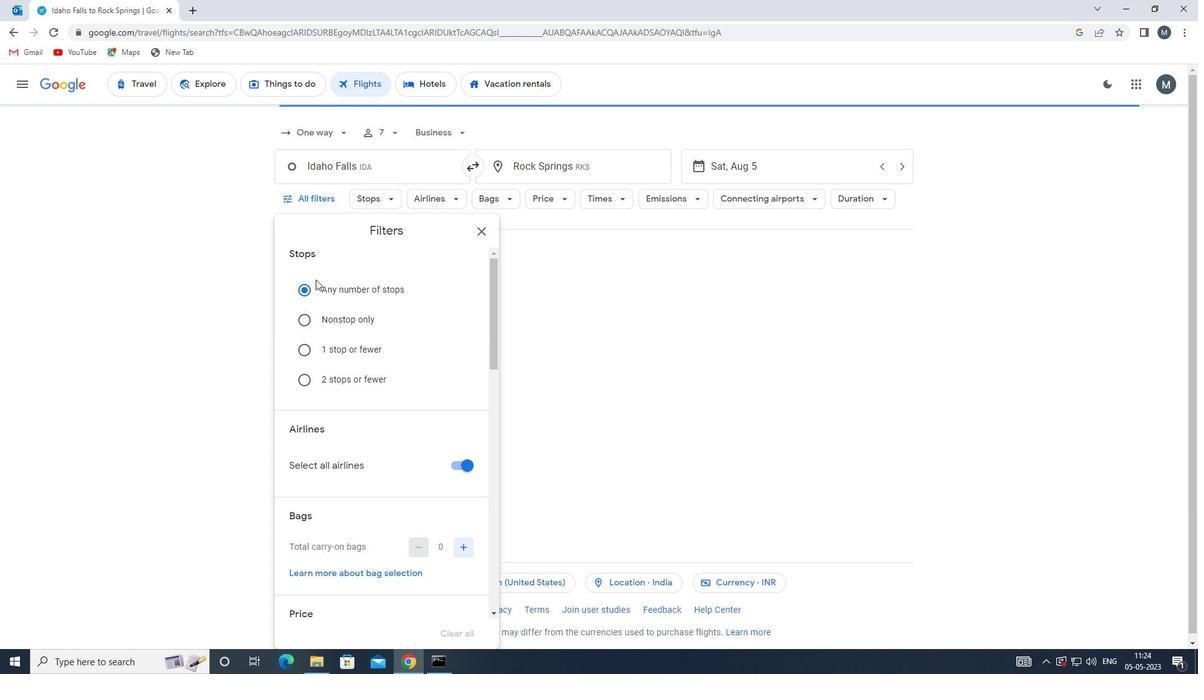 
Action: Mouse scrolled (337, 347) with delta (0, 0)
Screenshot: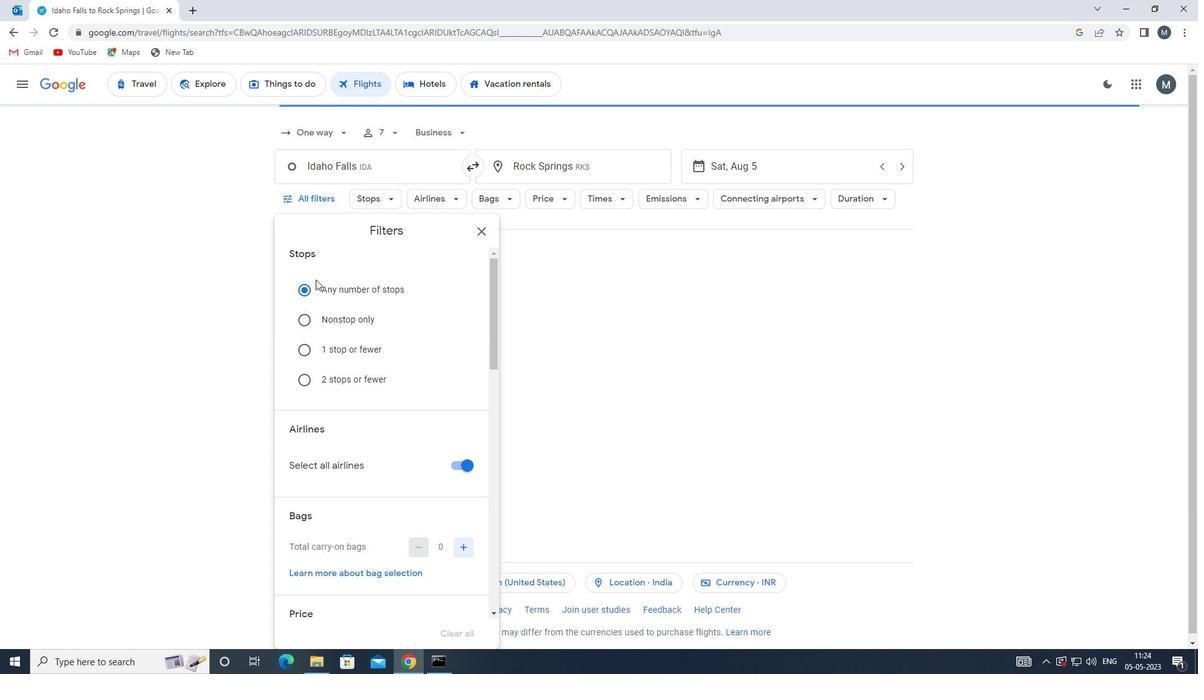 
Action: Mouse moved to (337, 350)
Screenshot: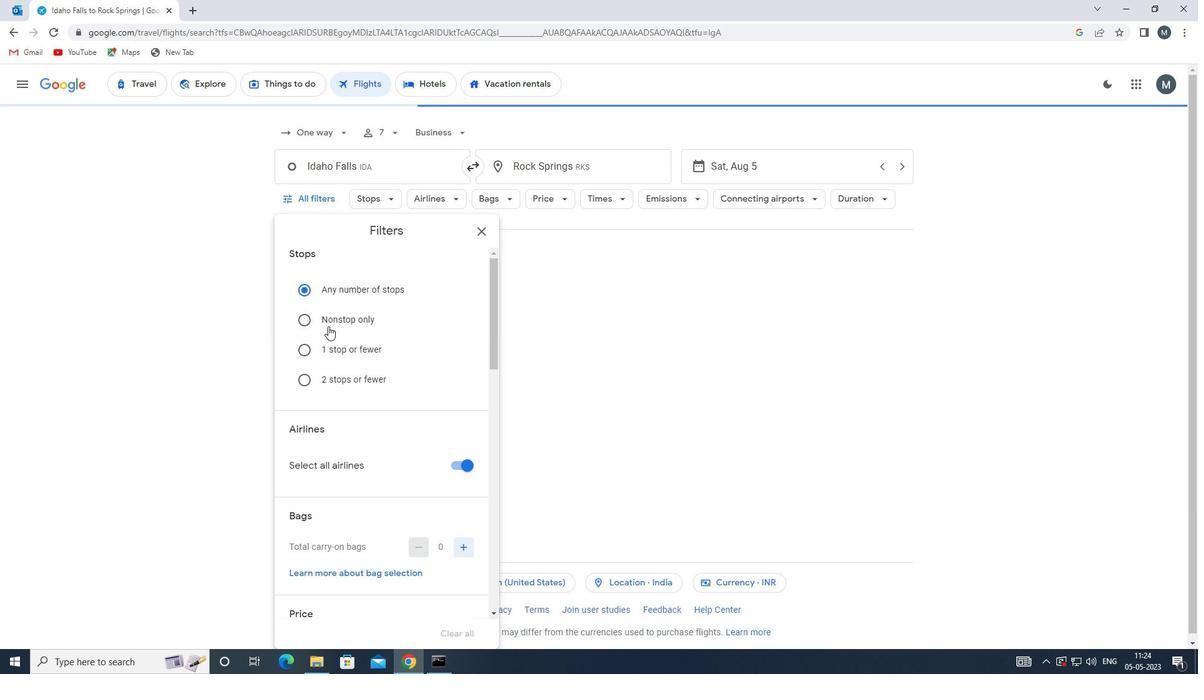 
Action: Mouse scrolled (337, 349) with delta (0, 0)
Screenshot: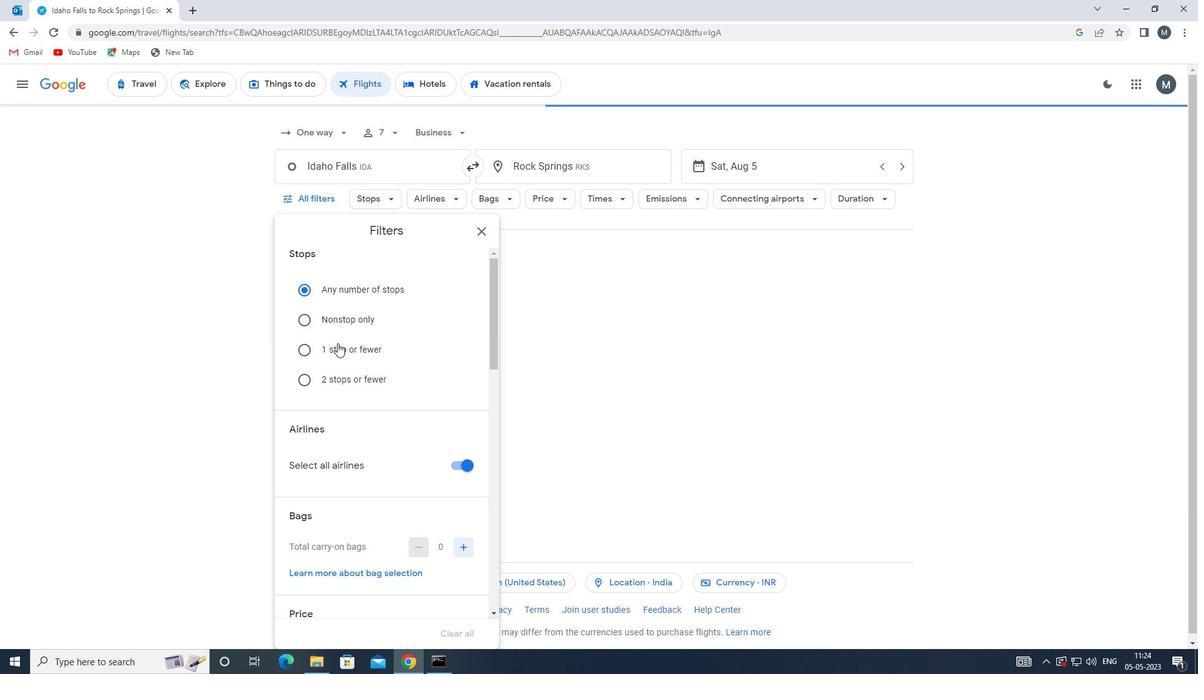 
Action: Mouse moved to (459, 340)
Screenshot: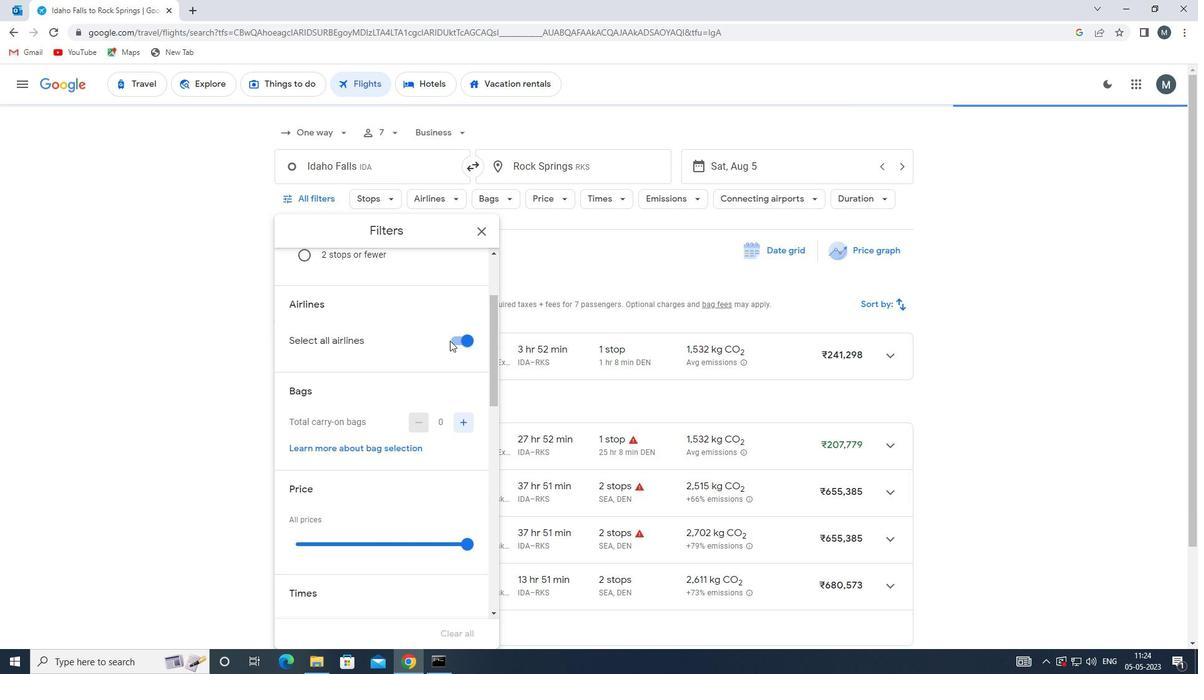 
Action: Mouse pressed left at (459, 340)
Screenshot: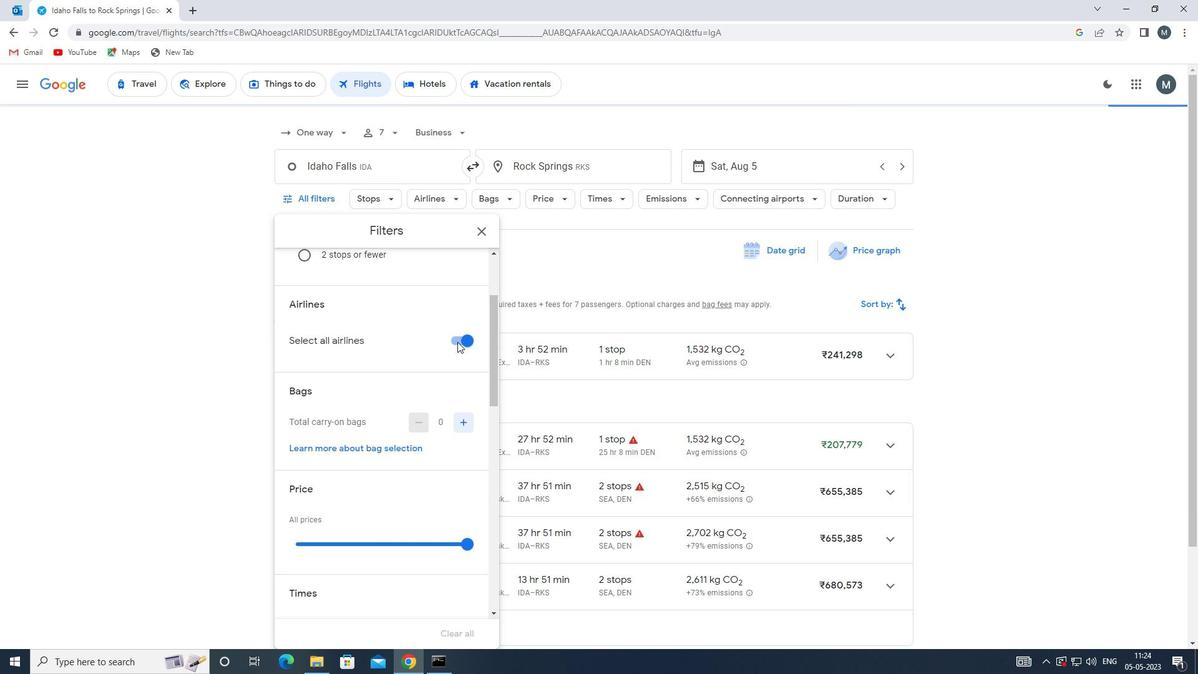 
Action: Mouse moved to (398, 371)
Screenshot: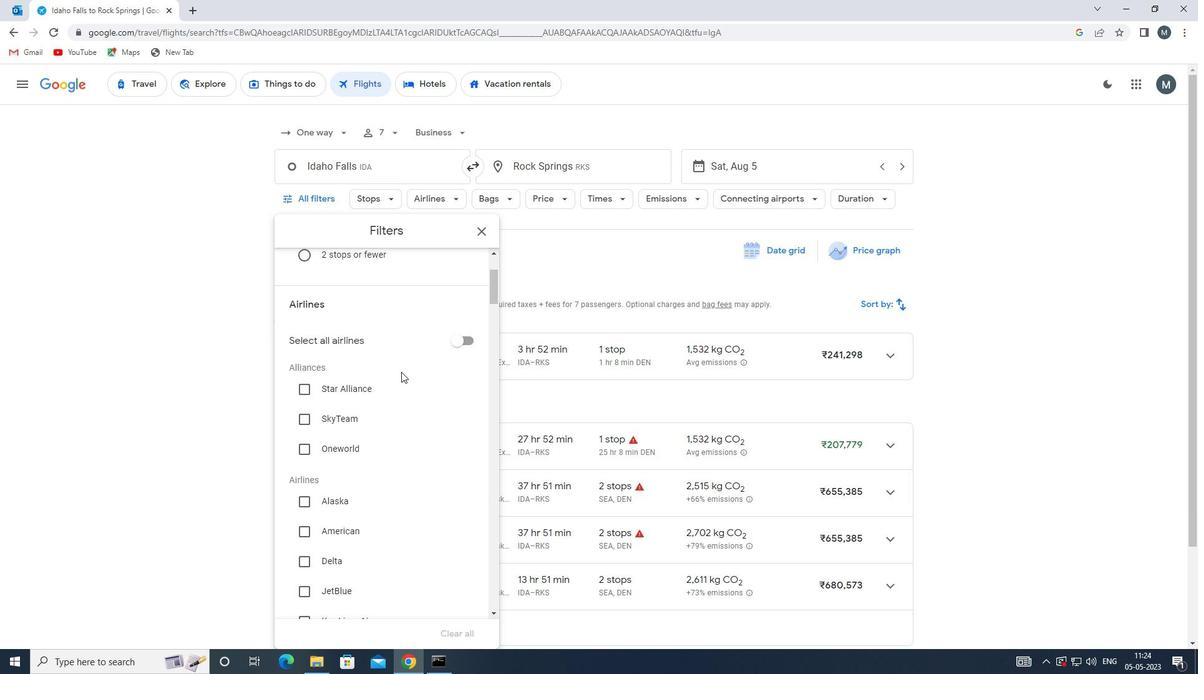 
Action: Mouse scrolled (398, 370) with delta (0, 0)
Screenshot: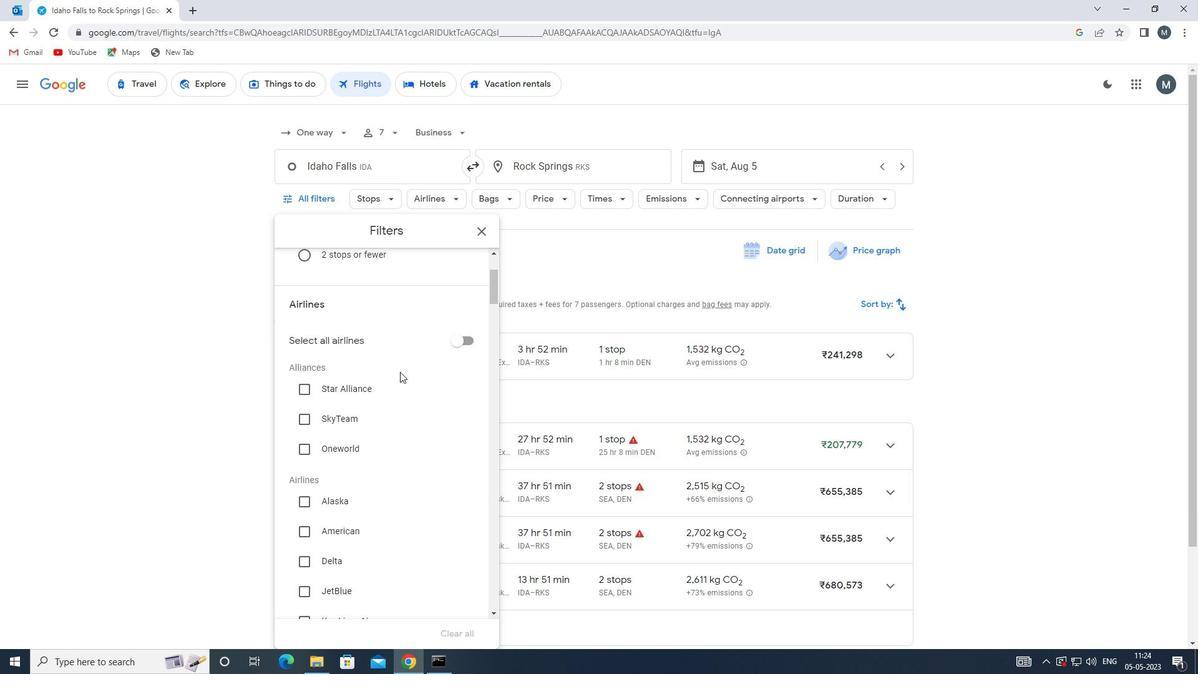 
Action: Mouse moved to (400, 370)
Screenshot: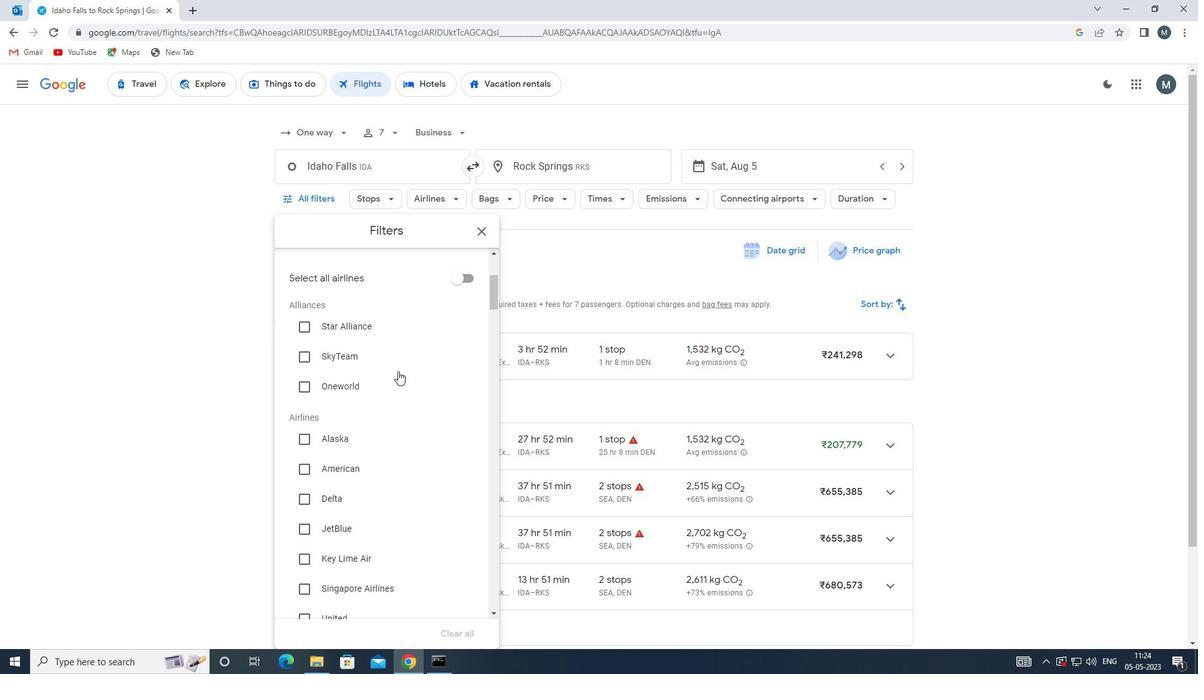 
Action: Mouse scrolled (400, 370) with delta (0, 0)
Screenshot: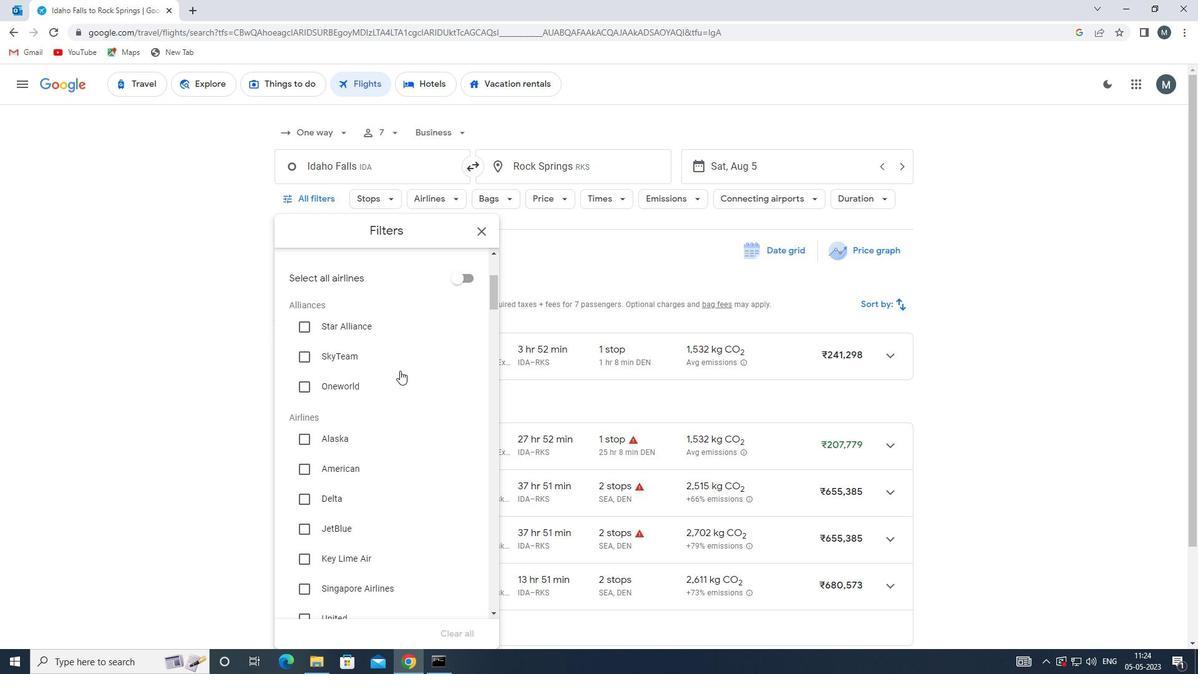 
Action: Mouse scrolled (400, 370) with delta (0, 0)
Screenshot: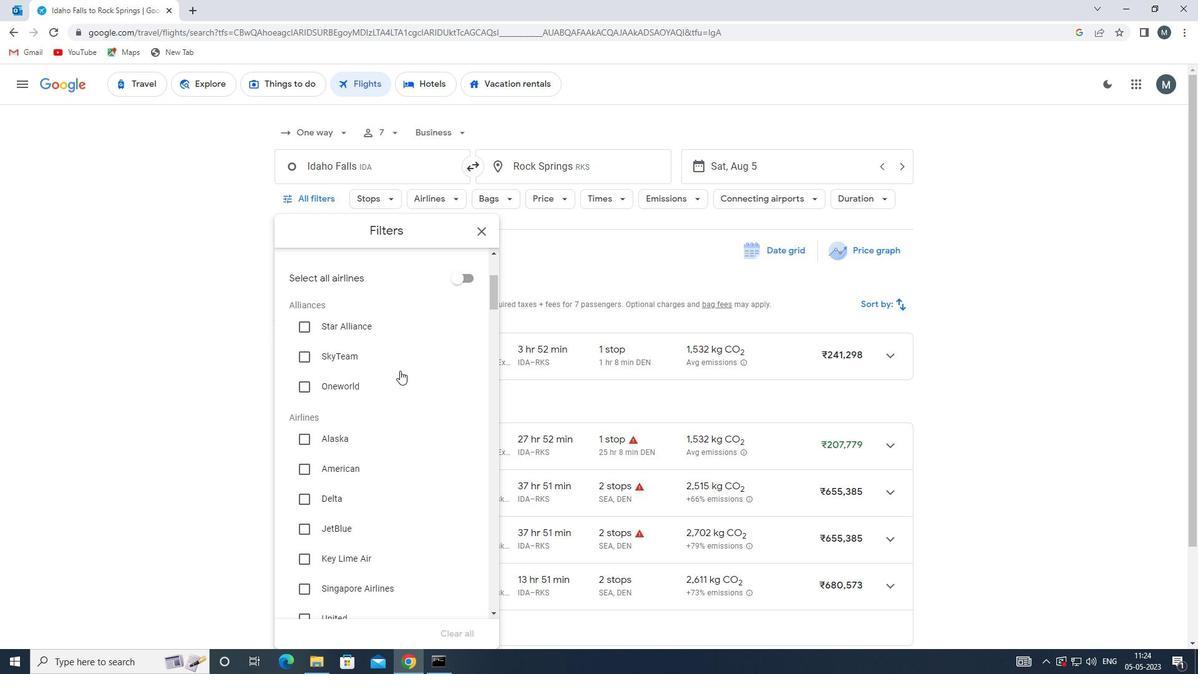 
Action: Mouse scrolled (400, 370) with delta (0, 0)
Screenshot: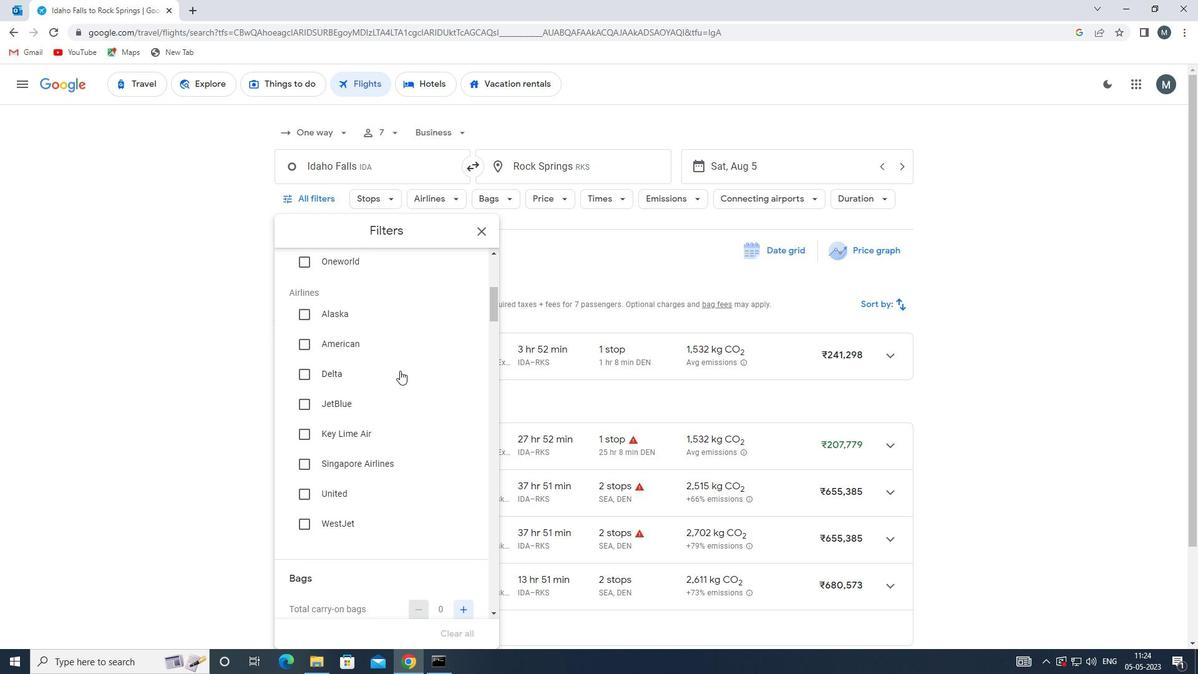 
Action: Mouse moved to (398, 373)
Screenshot: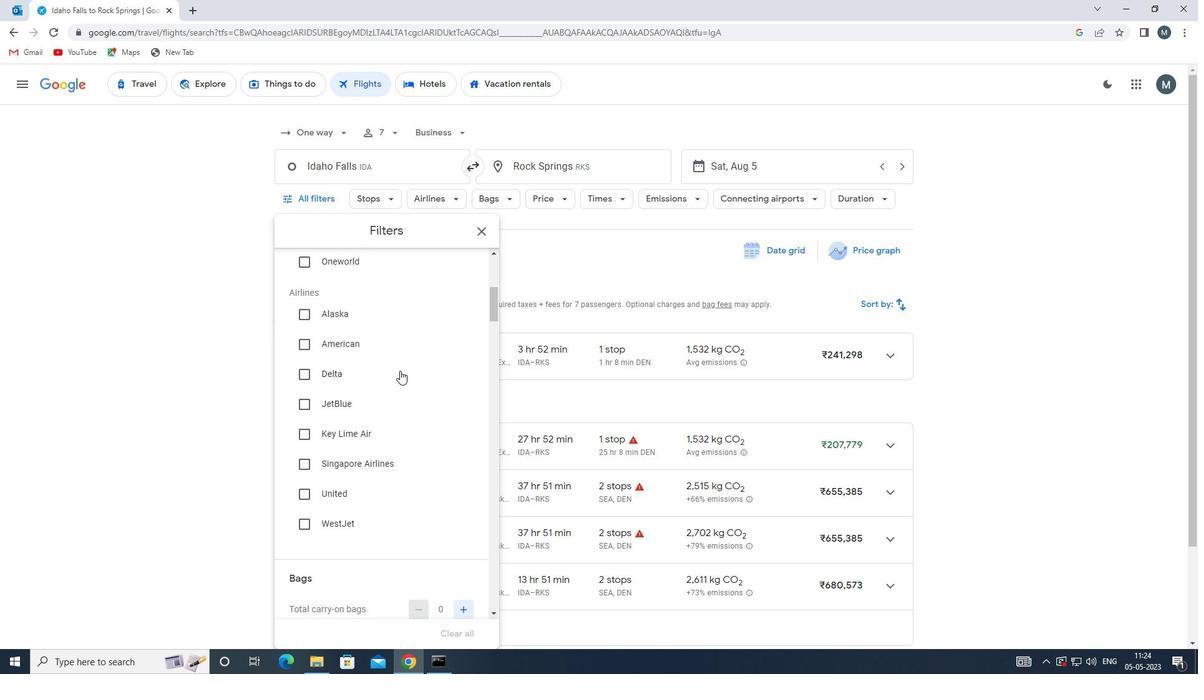 
Action: Mouse scrolled (398, 372) with delta (0, 0)
Screenshot: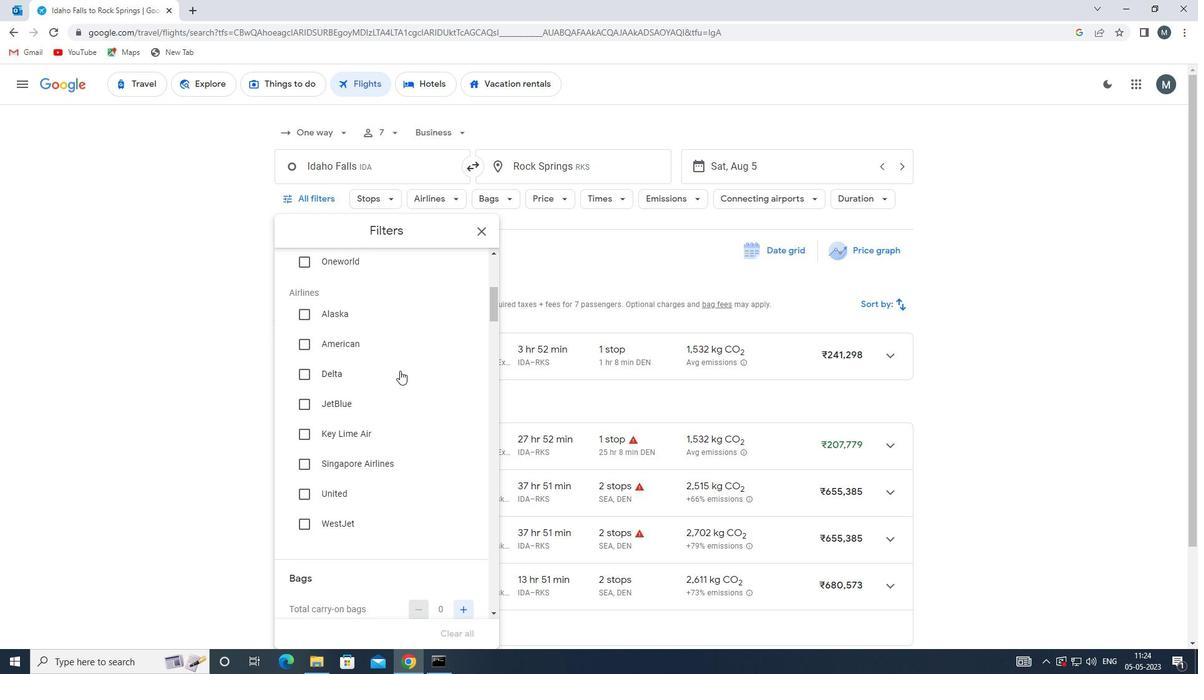 
Action: Mouse moved to (397, 377)
Screenshot: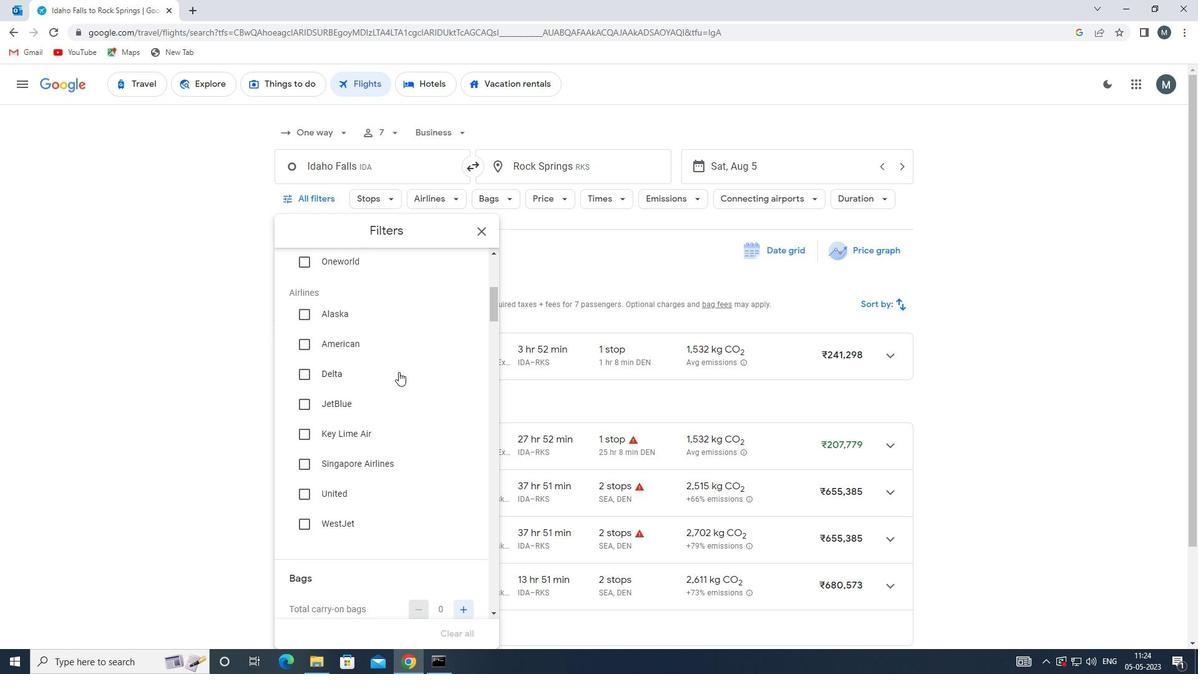 
Action: Mouse scrolled (397, 376) with delta (0, 0)
Screenshot: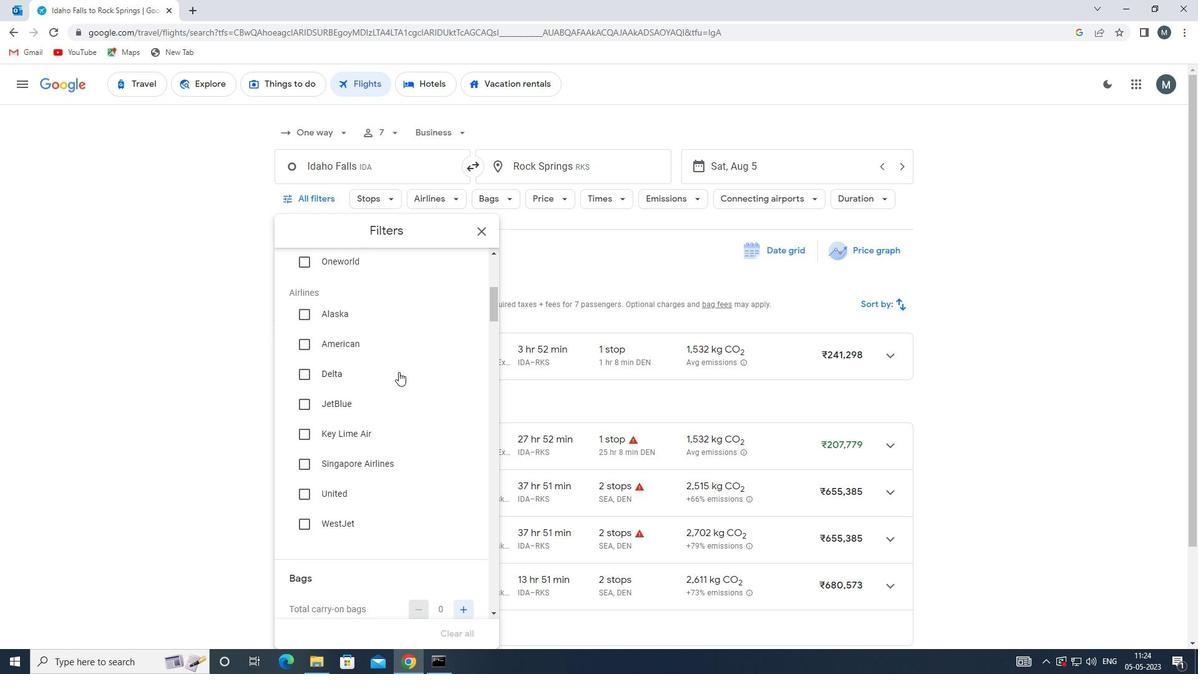 
Action: Mouse moved to (395, 380)
Screenshot: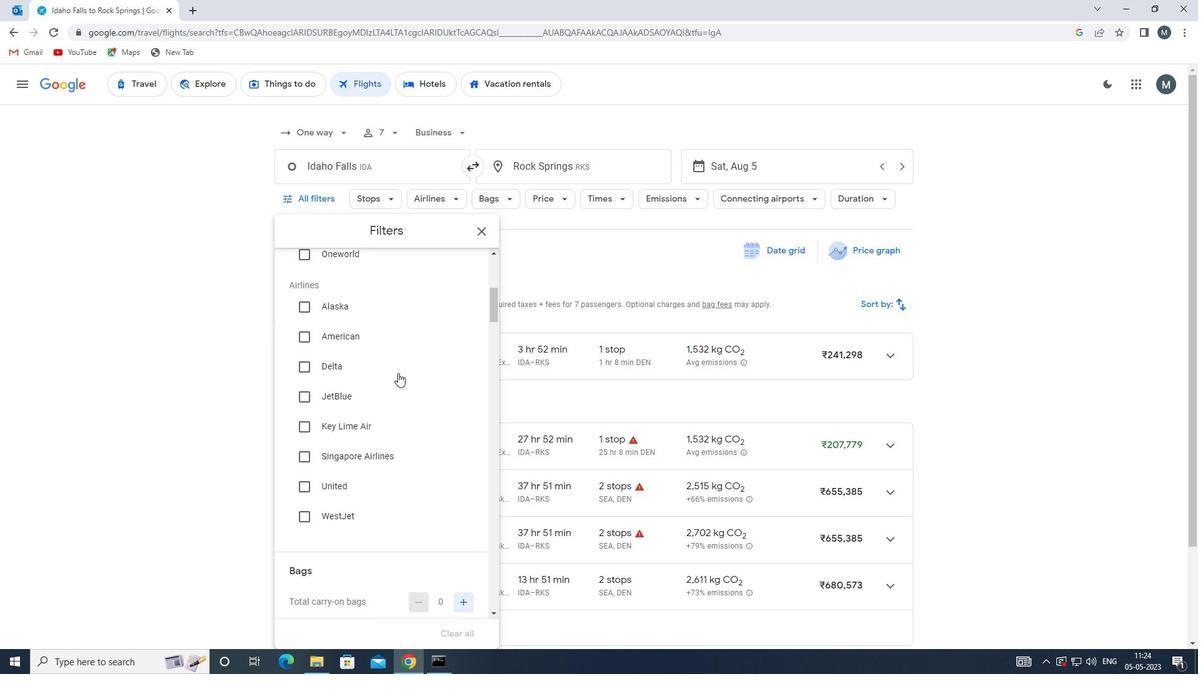 
Action: Mouse scrolled (395, 380) with delta (0, 0)
Screenshot: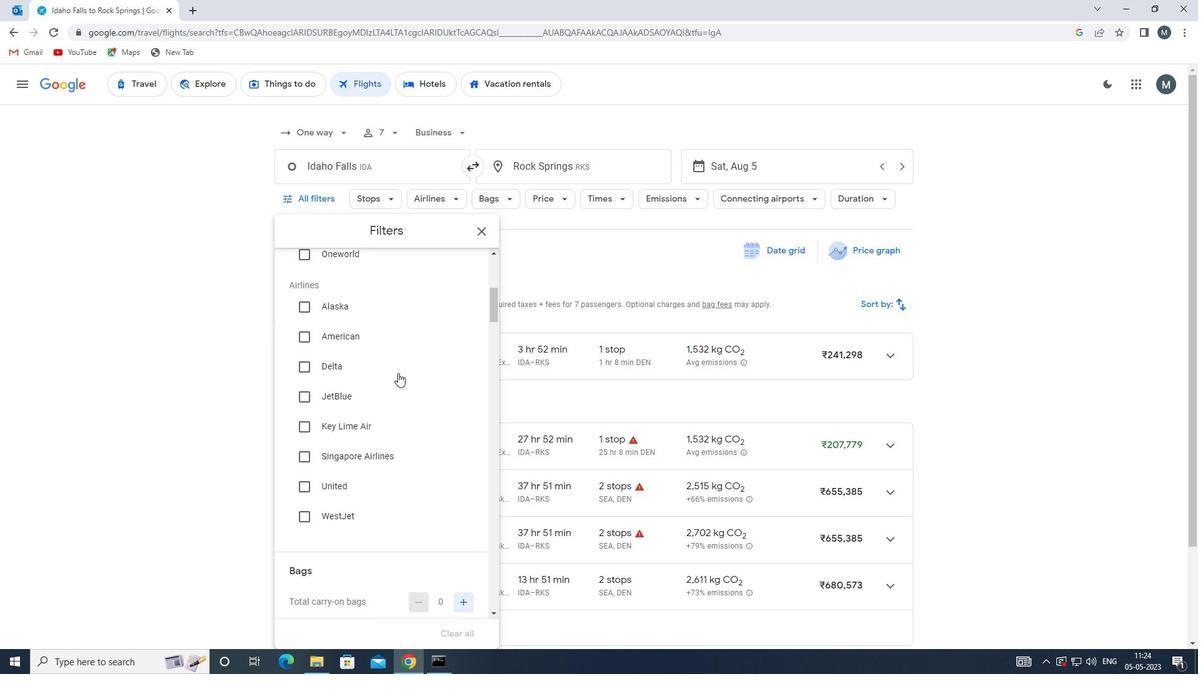 
Action: Mouse moved to (389, 388)
Screenshot: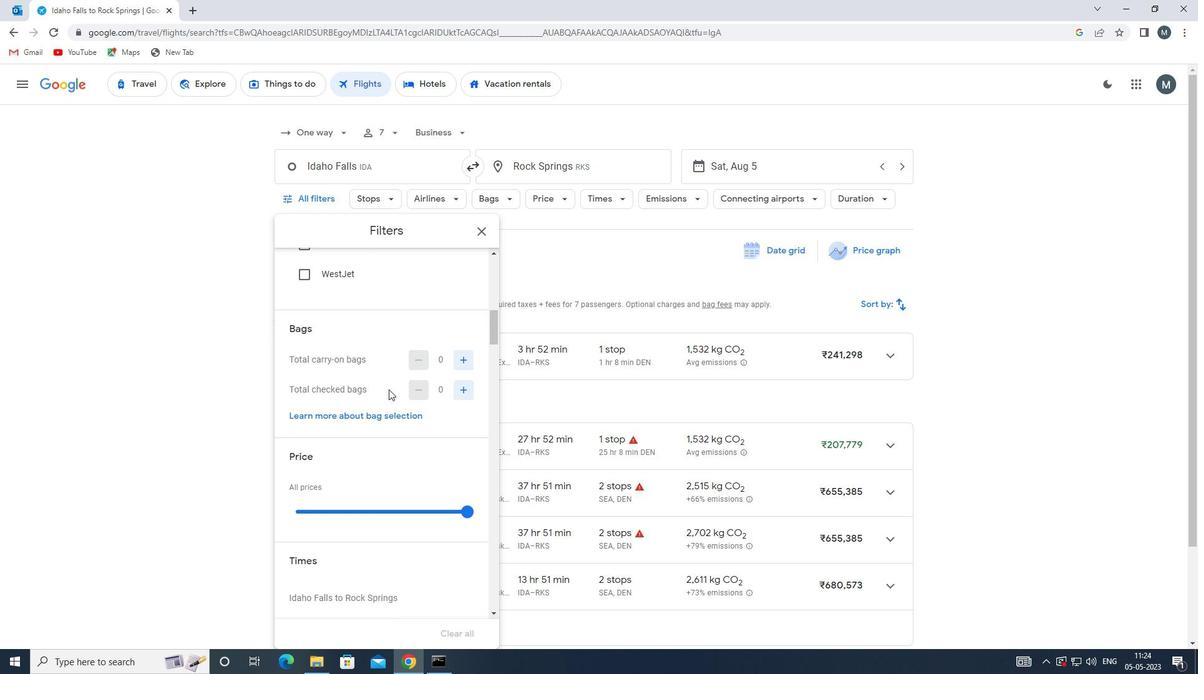 
Action: Mouse scrolled (389, 388) with delta (0, 0)
Screenshot: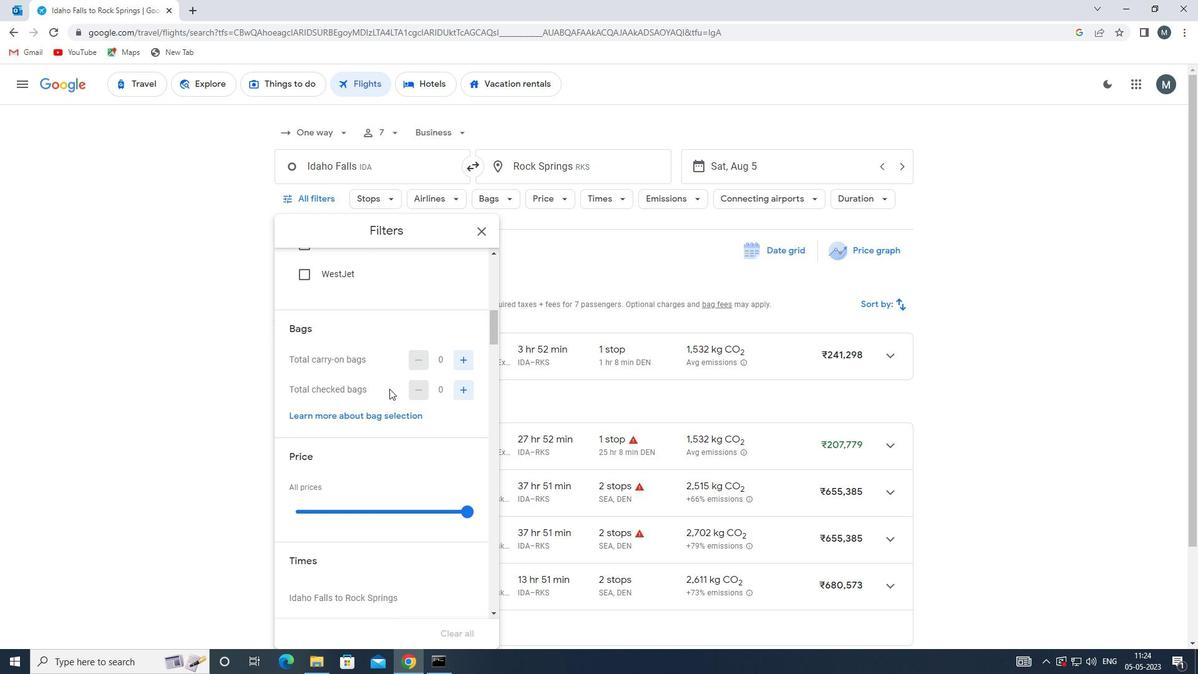
Action: Mouse moved to (385, 443)
Screenshot: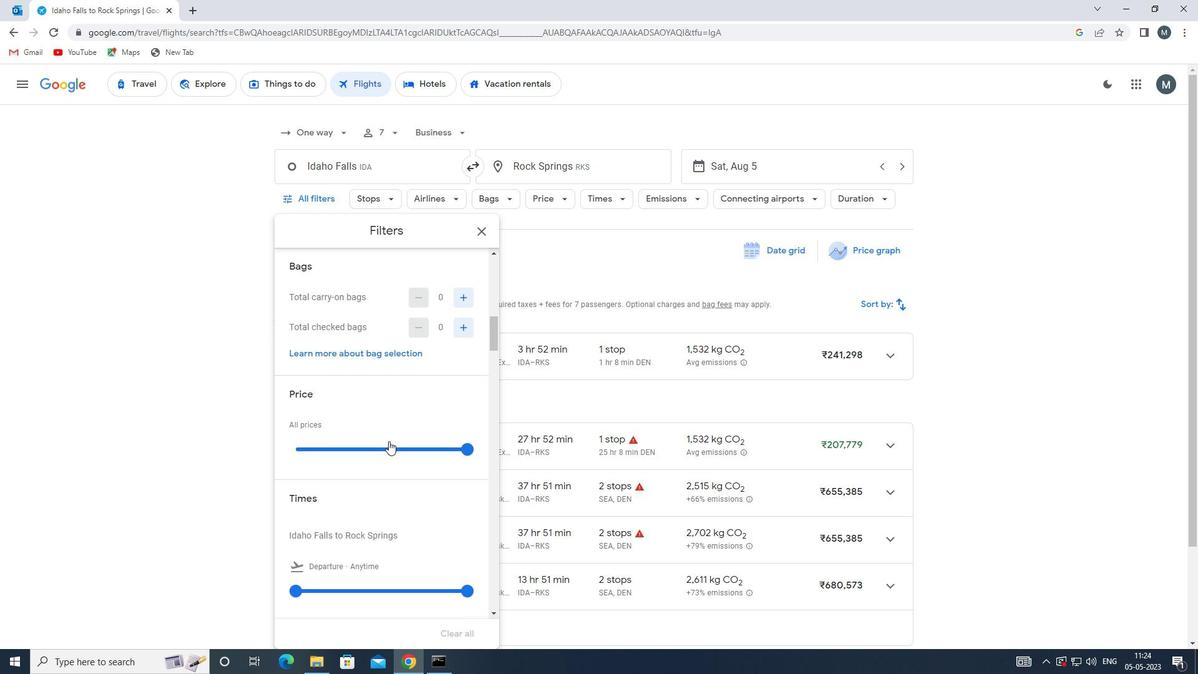 
Action: Mouse pressed left at (385, 443)
Screenshot: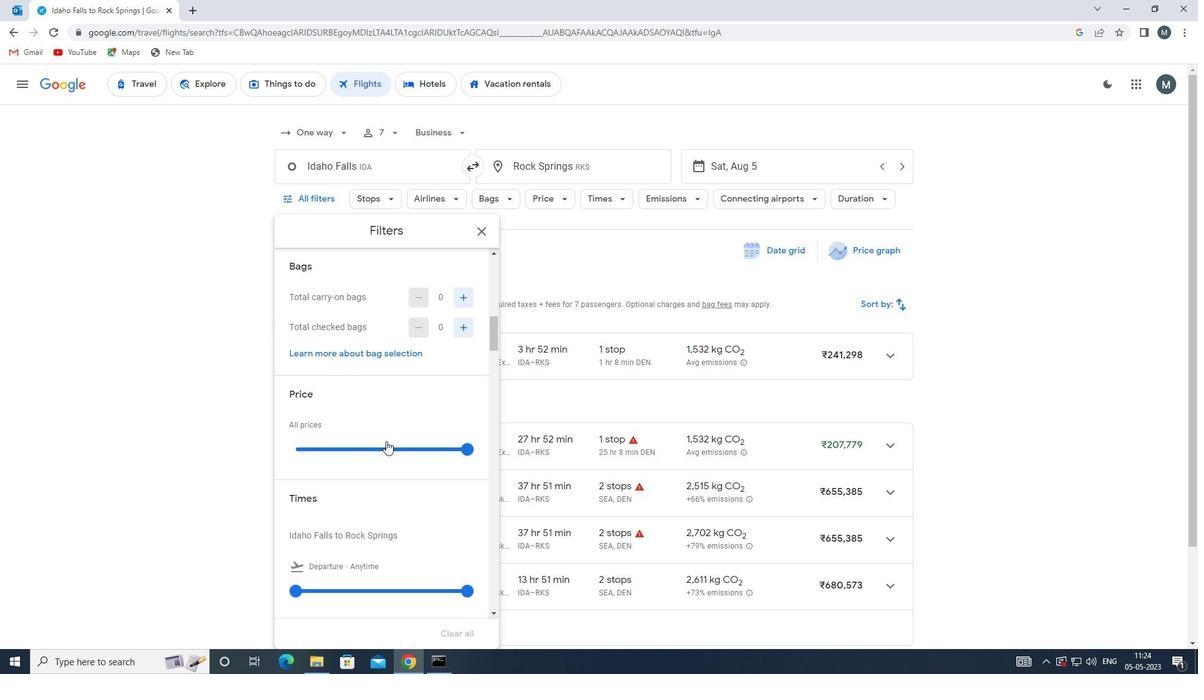 
Action: Mouse moved to (385, 443)
Screenshot: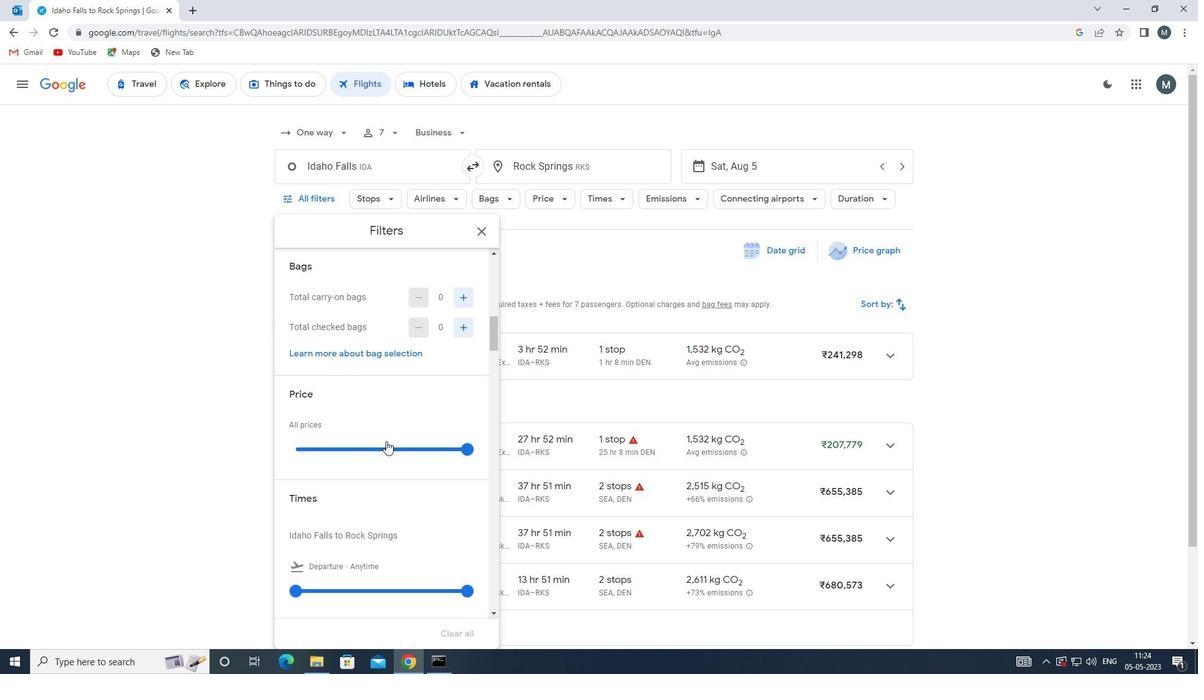 
Action: Mouse pressed left at (385, 443)
Screenshot: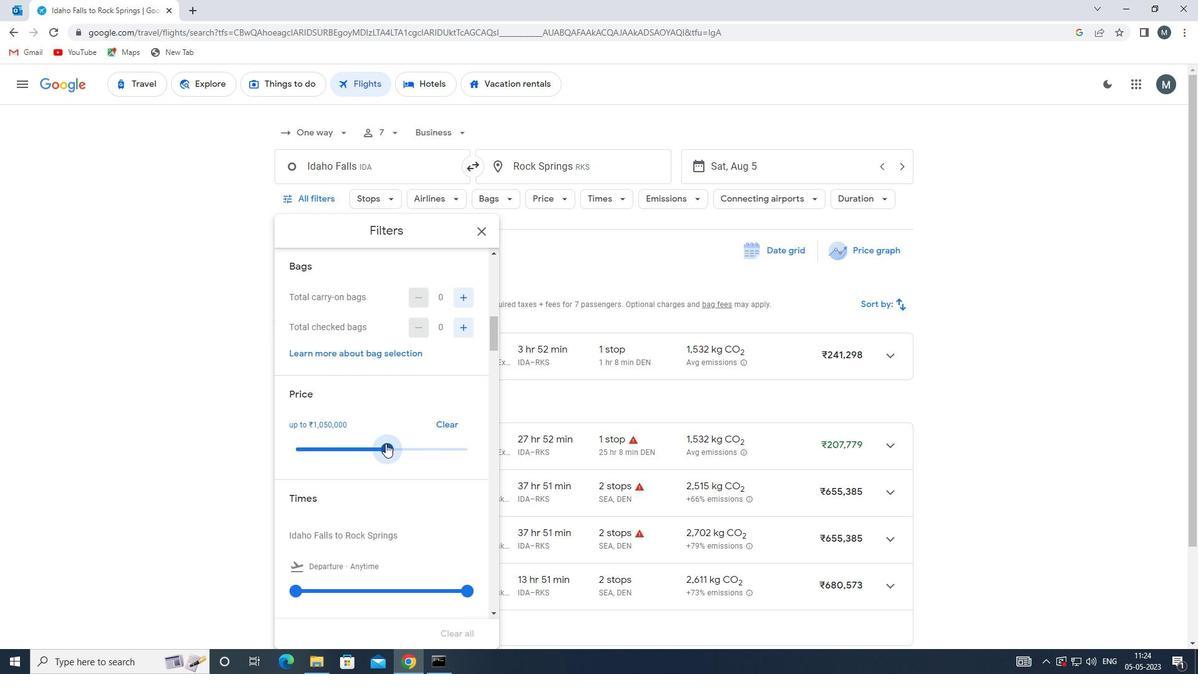
Action: Mouse moved to (390, 408)
Screenshot: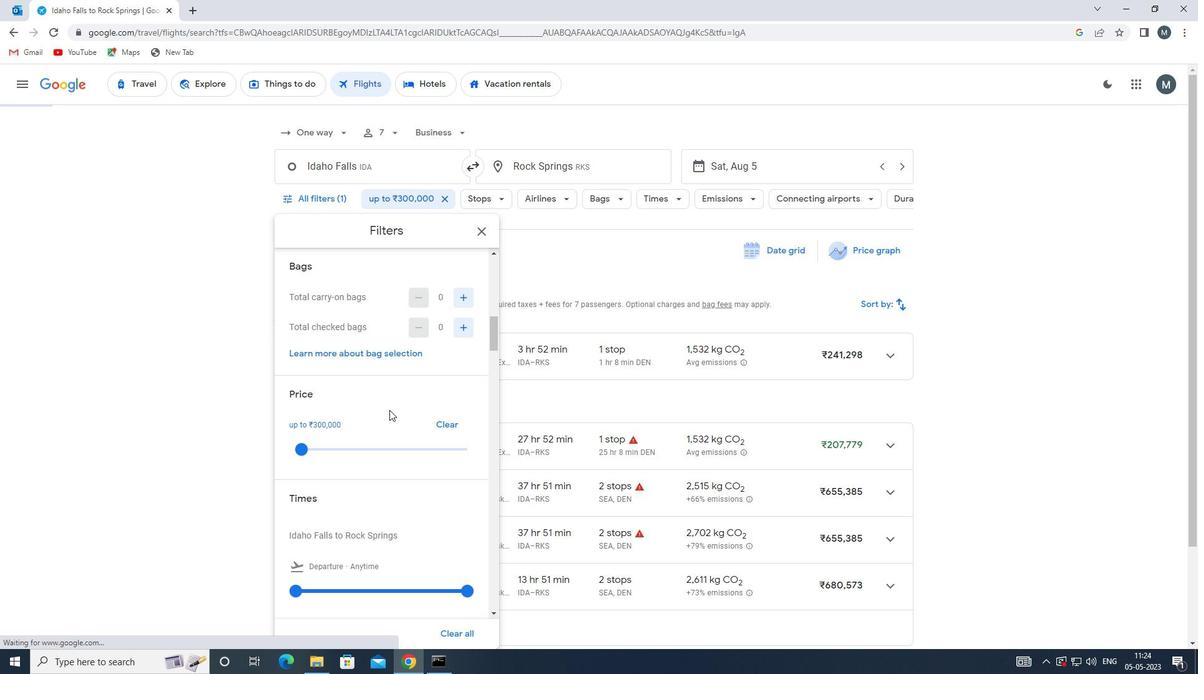 
Action: Mouse scrolled (390, 407) with delta (0, 0)
Screenshot: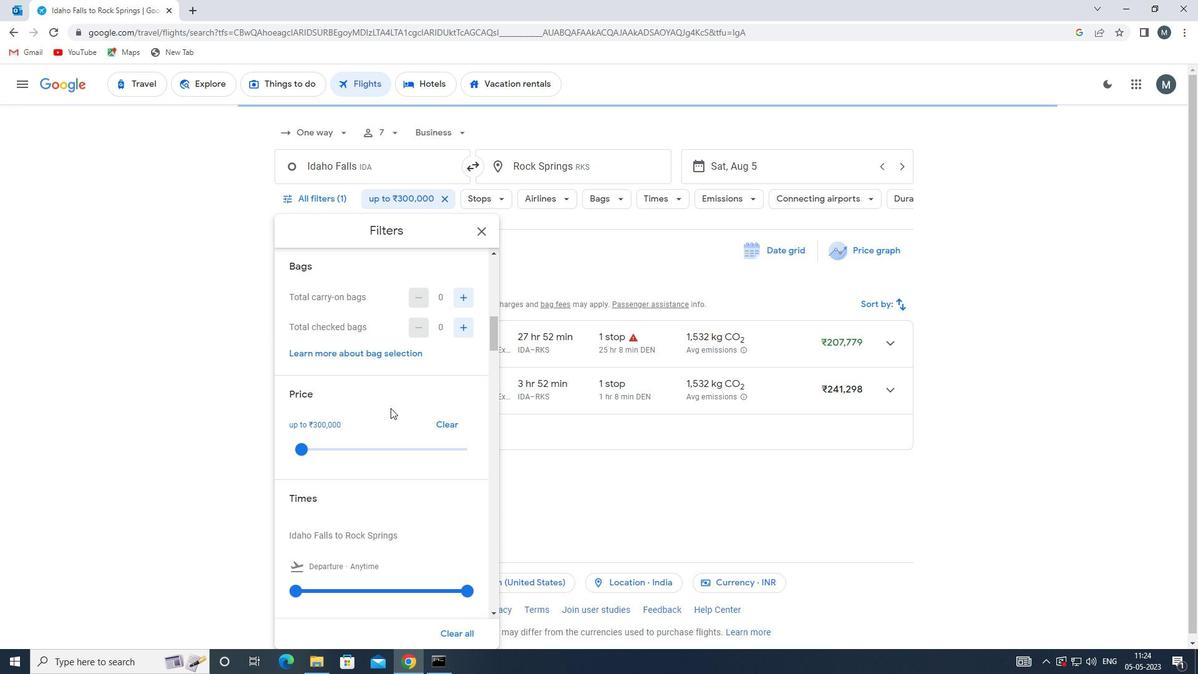 
Action: Mouse moved to (372, 412)
Screenshot: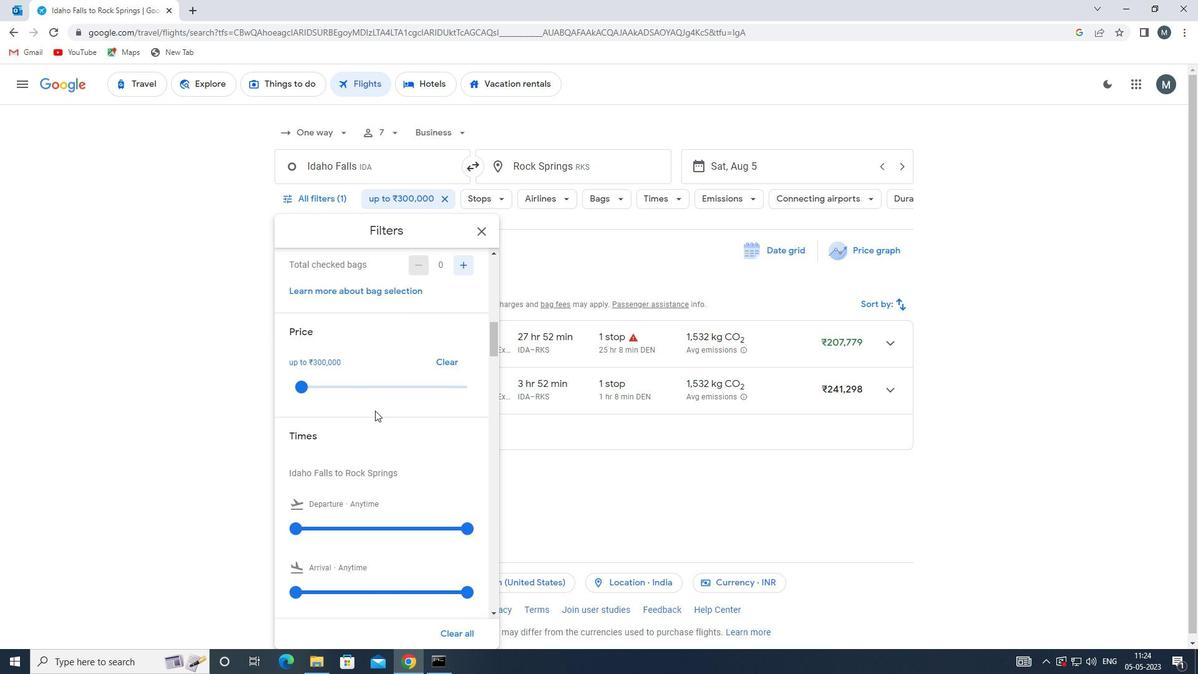
Action: Mouse scrolled (372, 411) with delta (0, 0)
Screenshot: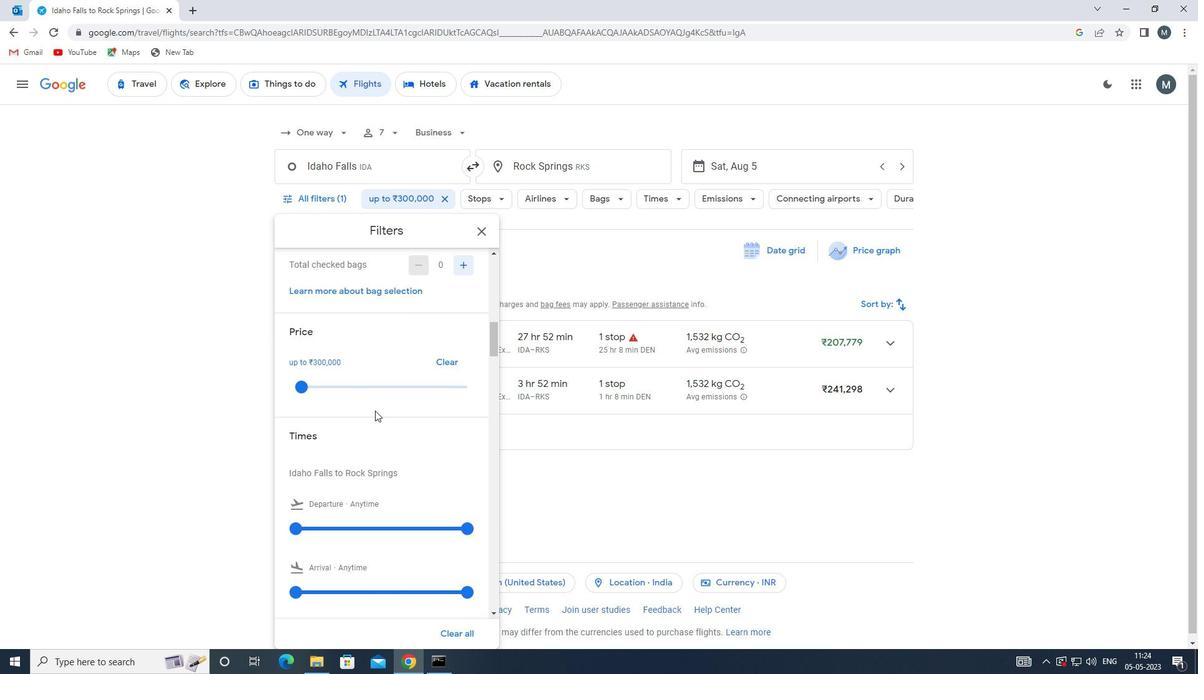 
Action: Mouse moved to (296, 456)
Screenshot: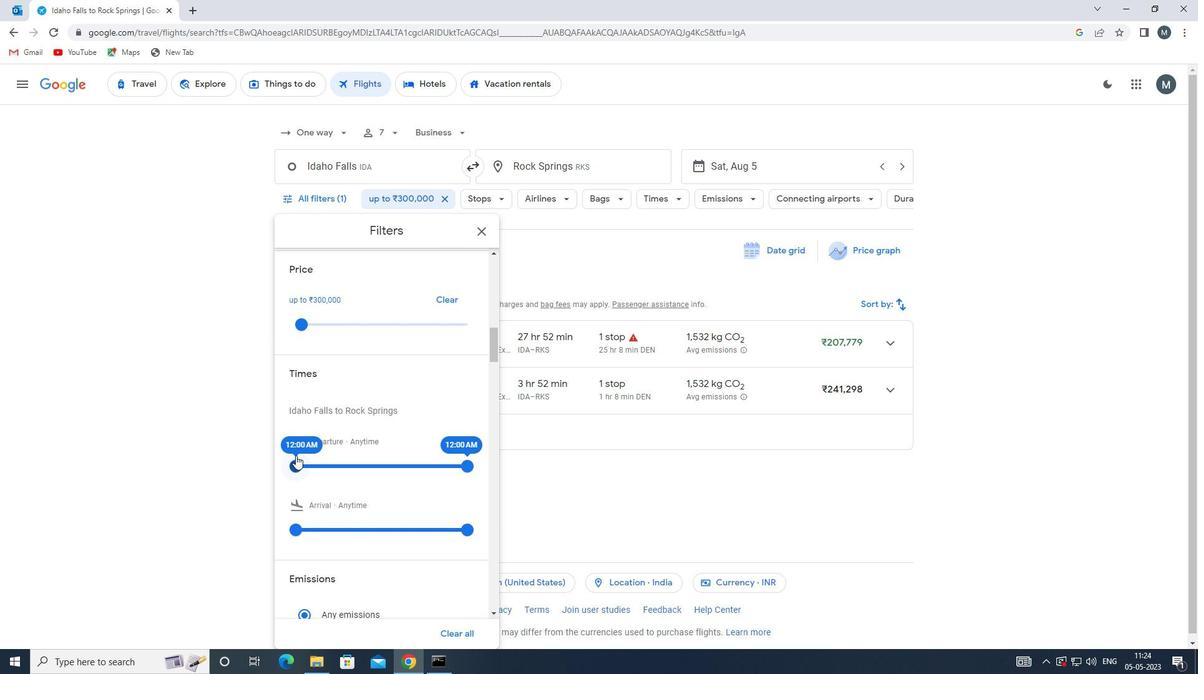 
Action: Mouse pressed left at (296, 456)
Screenshot: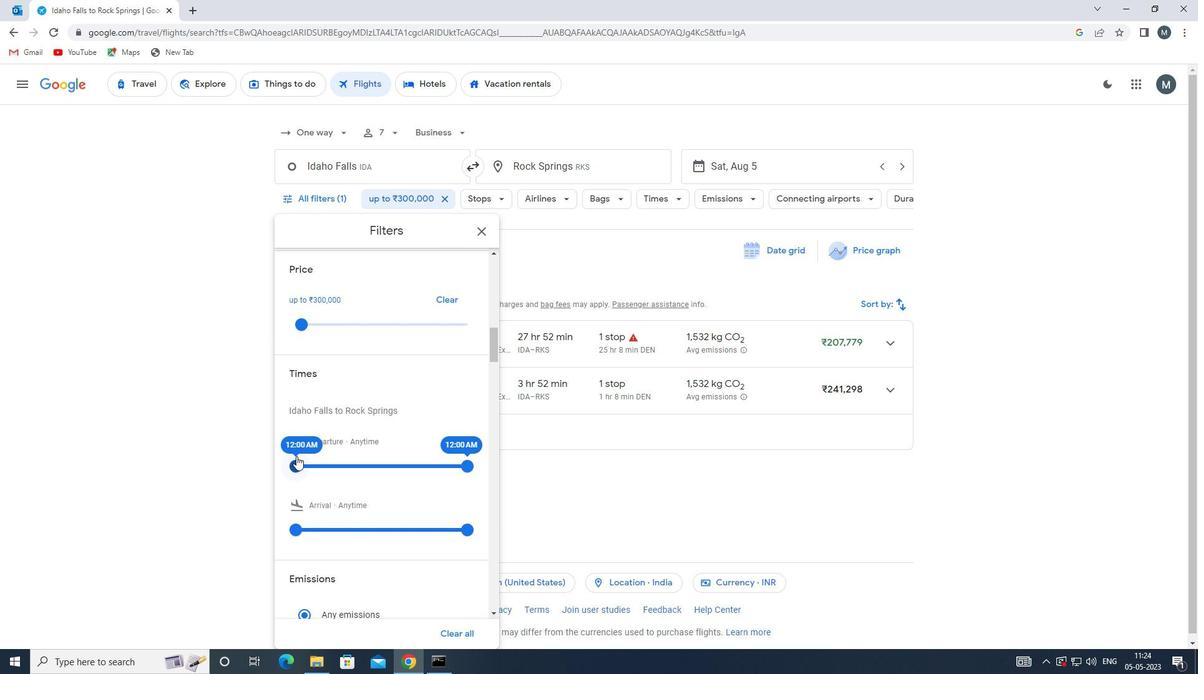
Action: Mouse moved to (462, 469)
Screenshot: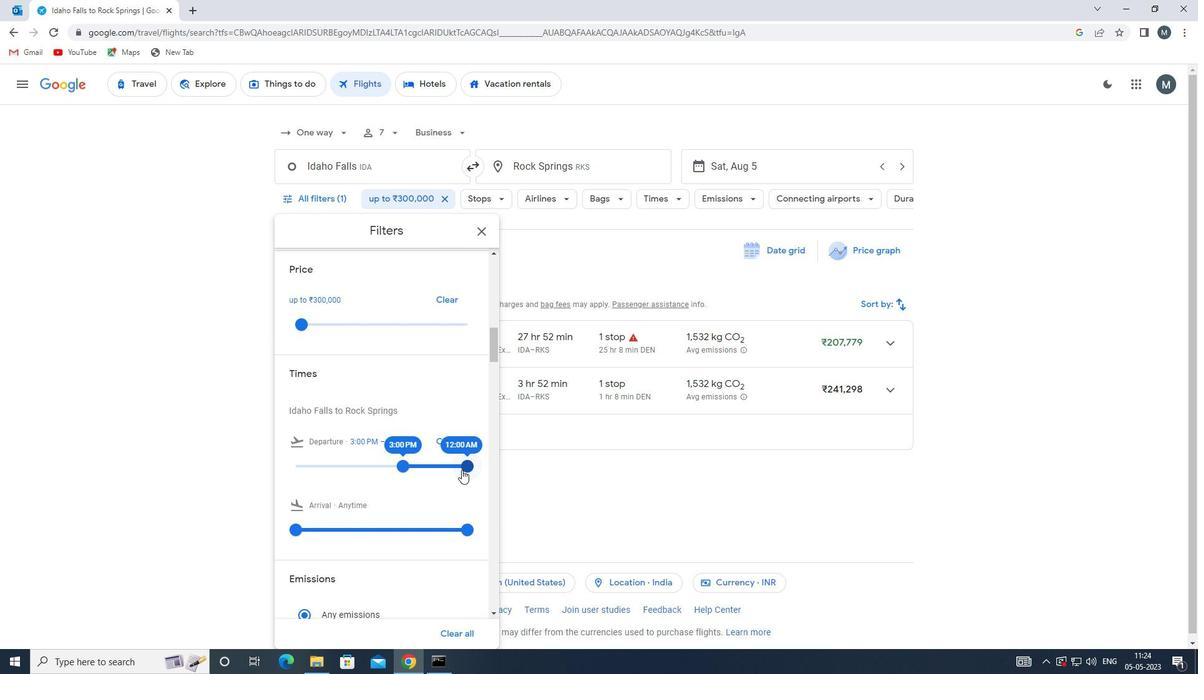 
Action: Mouse pressed left at (462, 469)
Screenshot: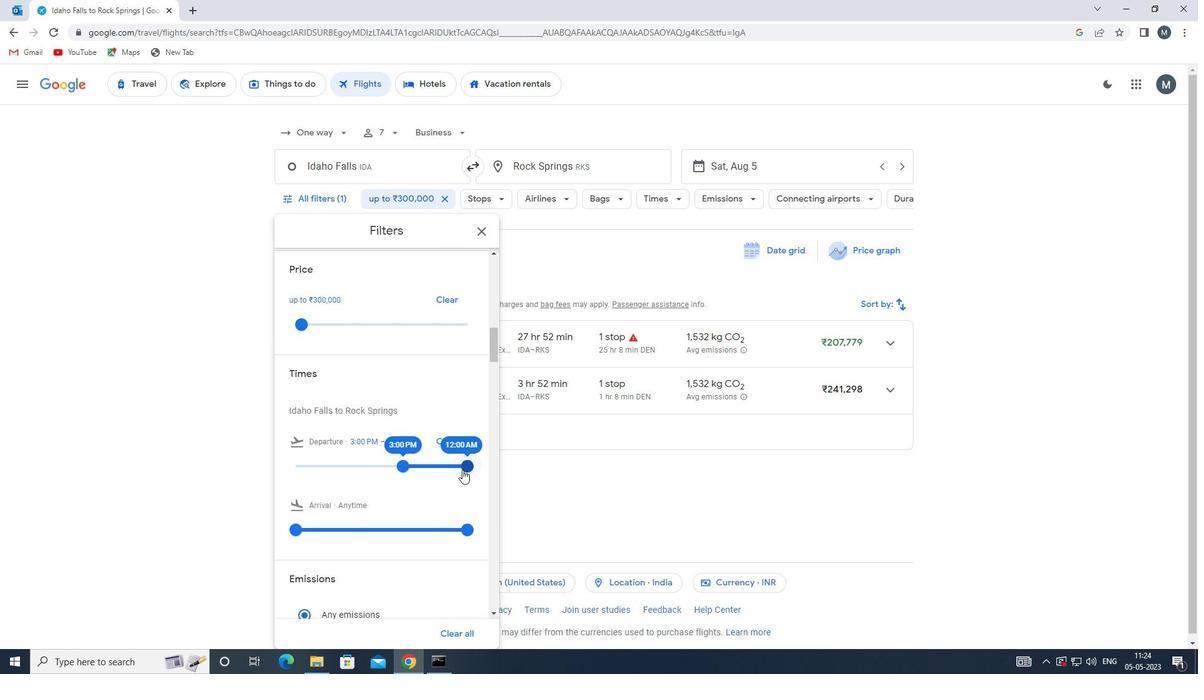
Action: Mouse moved to (425, 375)
Screenshot: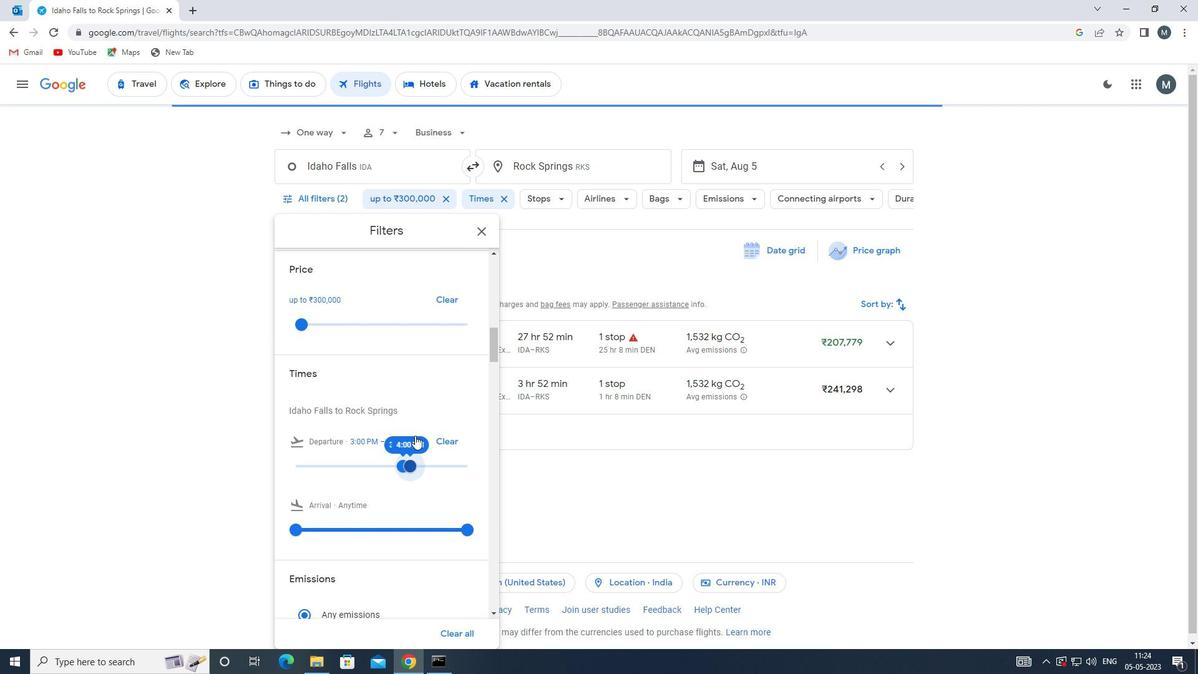 
Action: Mouse scrolled (425, 375) with delta (0, 0)
Screenshot: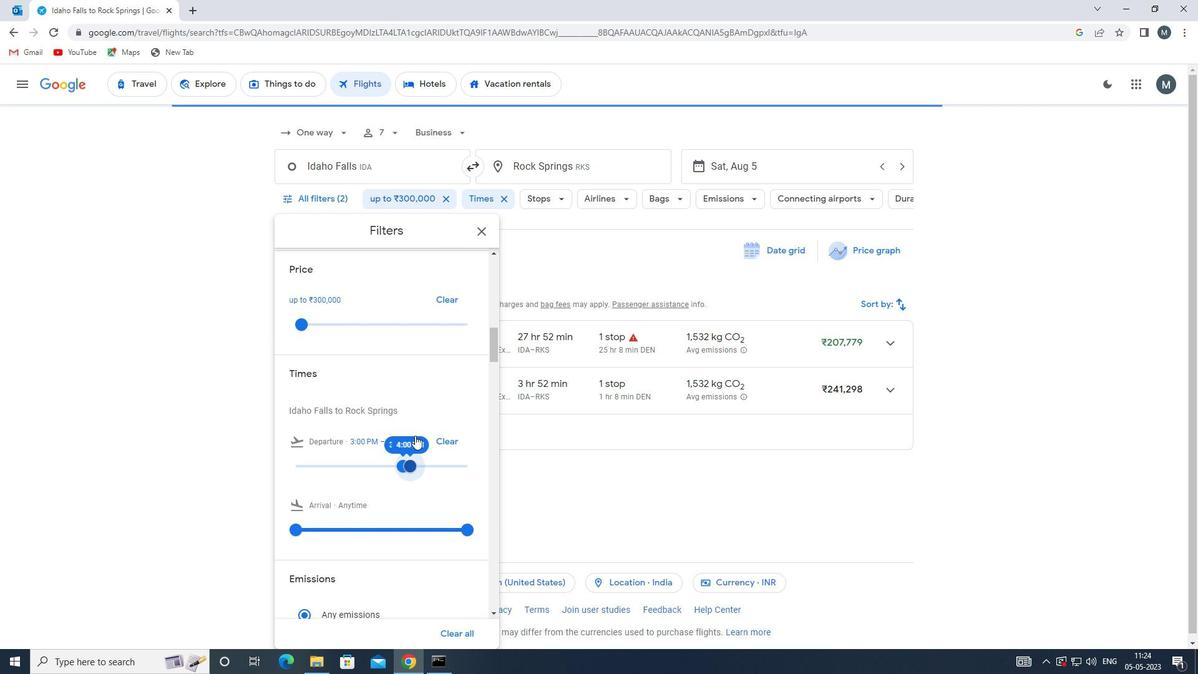 
Action: Mouse scrolled (425, 375) with delta (0, 0)
Screenshot: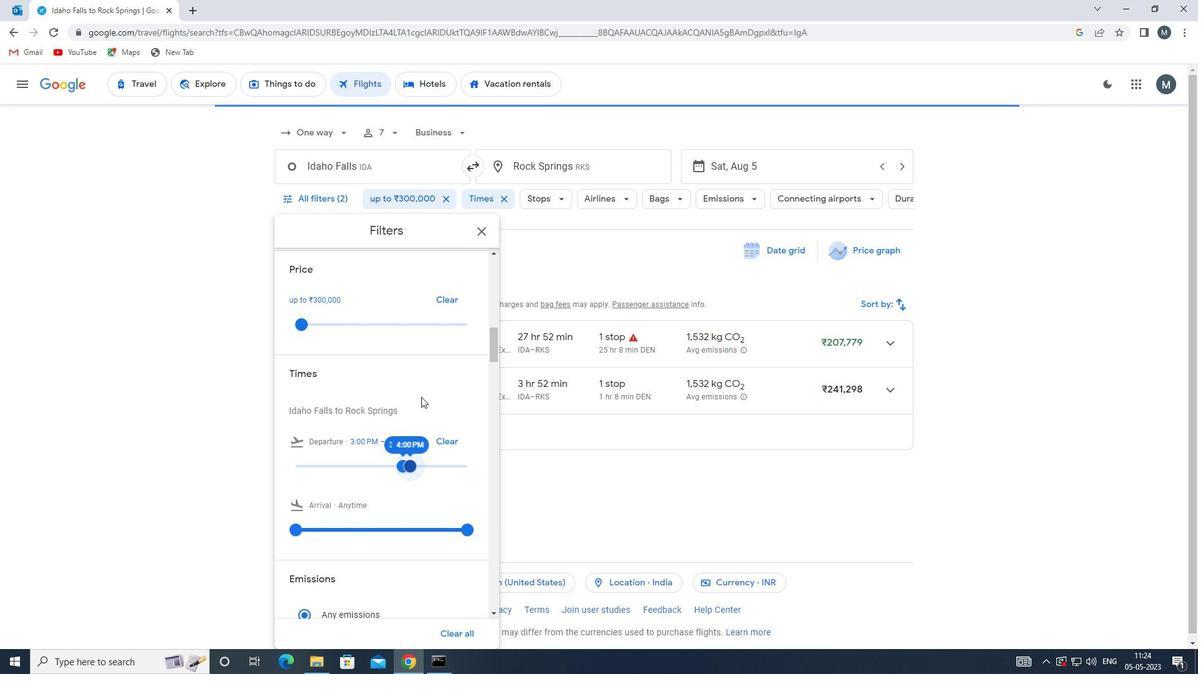 
Action: Mouse moved to (481, 227)
Screenshot: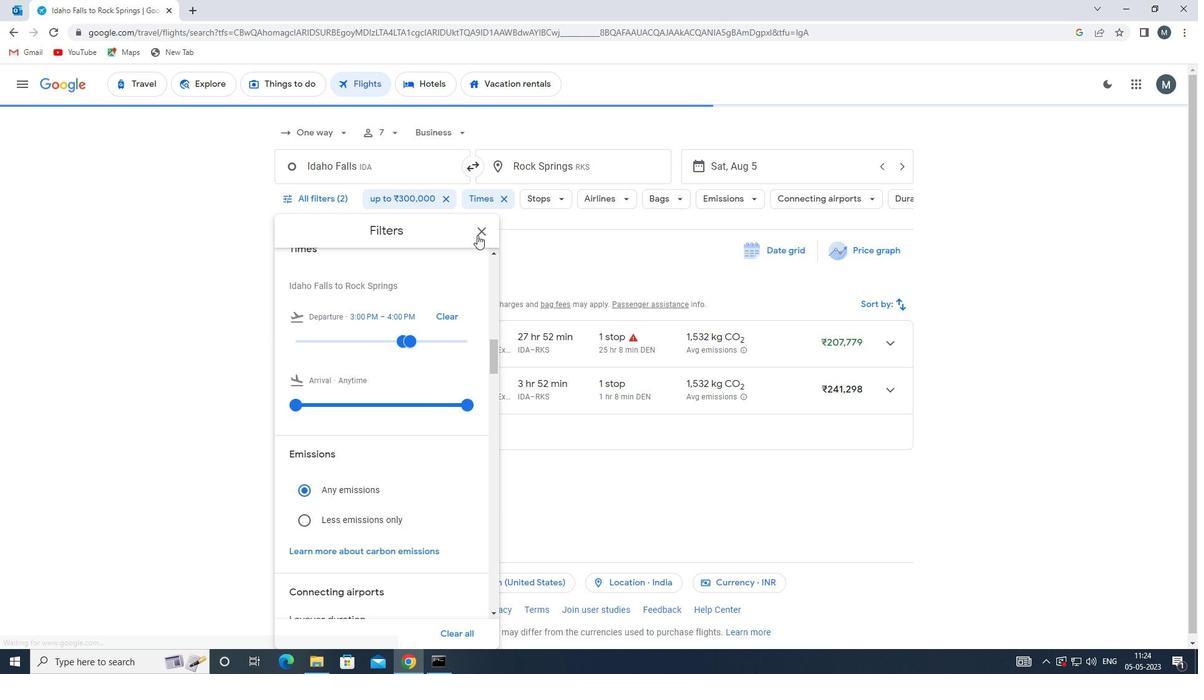 
Action: Mouse pressed left at (481, 227)
Screenshot: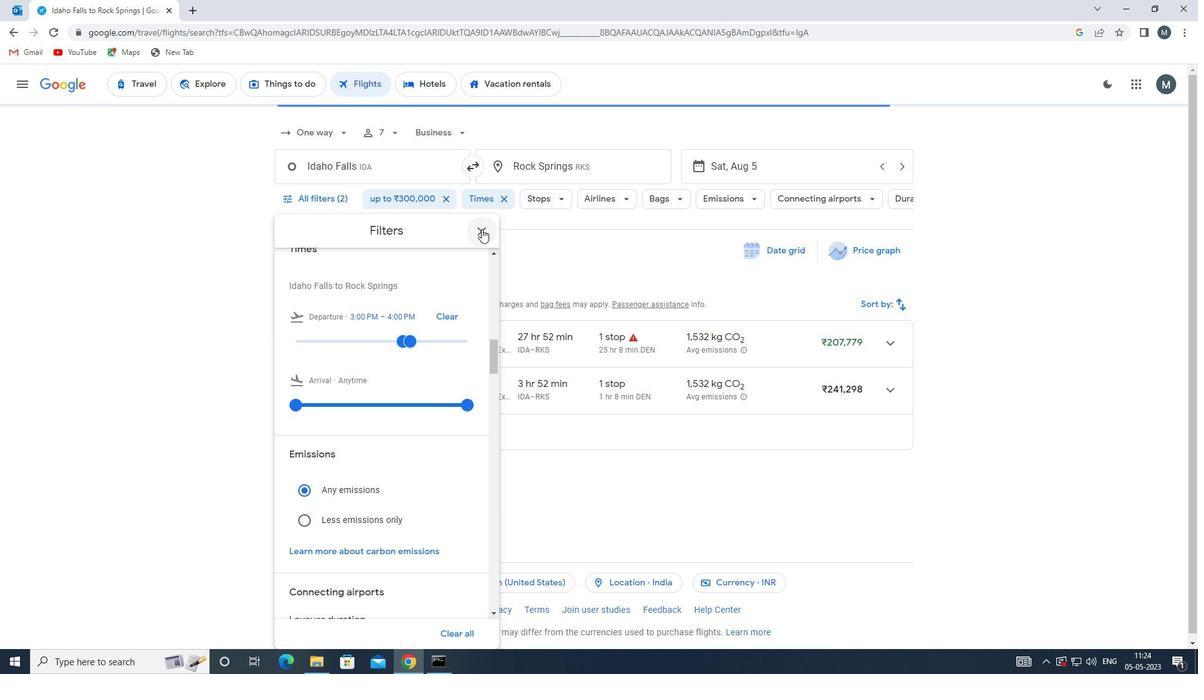 
Action: Mouse moved to (475, 232)
Screenshot: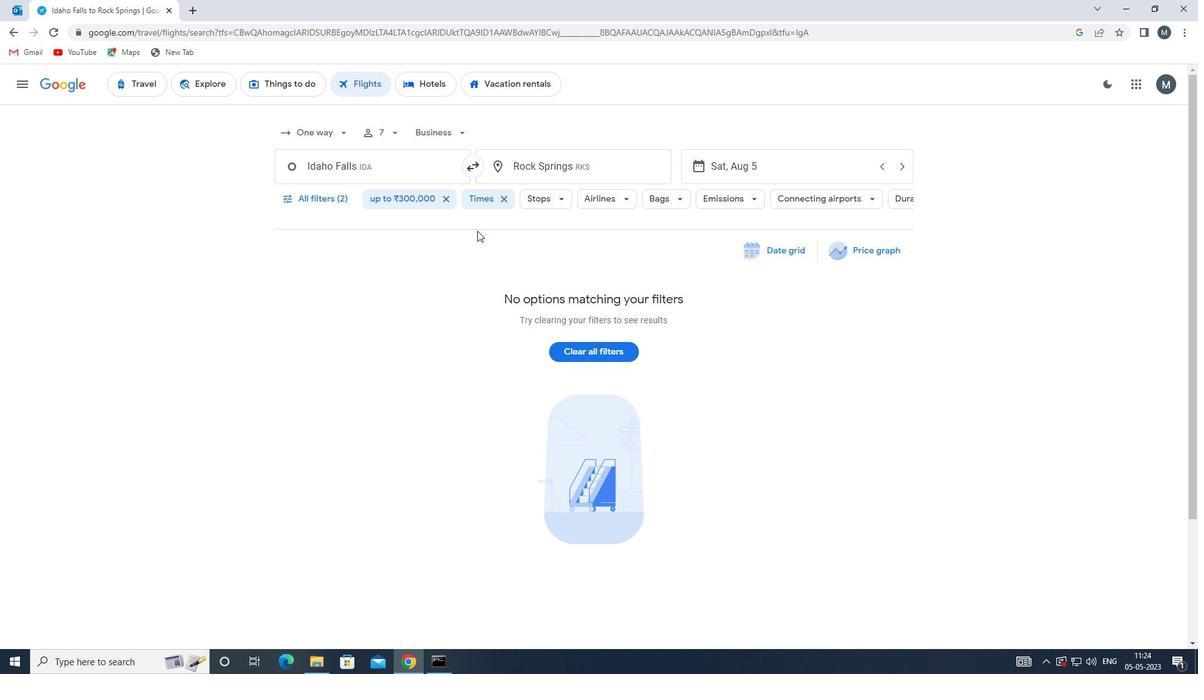 
